 Task: Create a due date automation trigger when advanced on, on the monday of the week a card is due add fields without custom field "Resume" set to a date less than 1 working days from now at 11:00 AM.
Action: Mouse moved to (1261, 102)
Screenshot: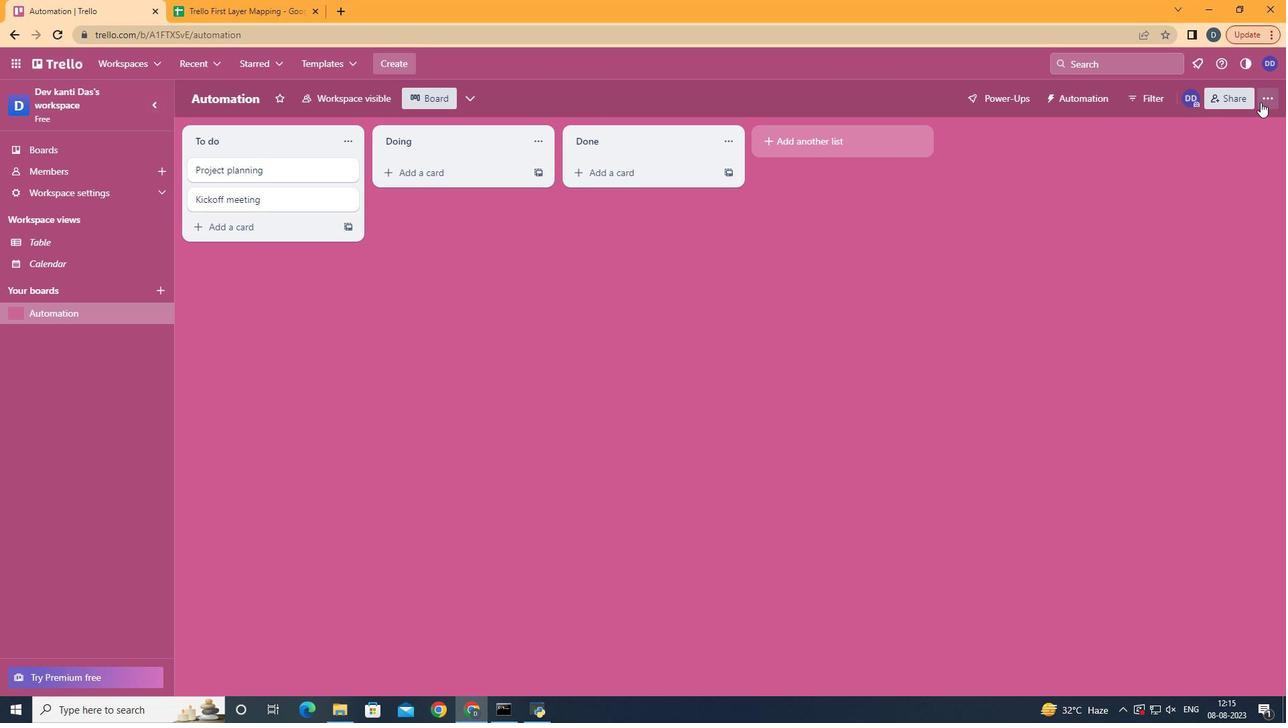 
Action: Mouse pressed left at (1261, 102)
Screenshot: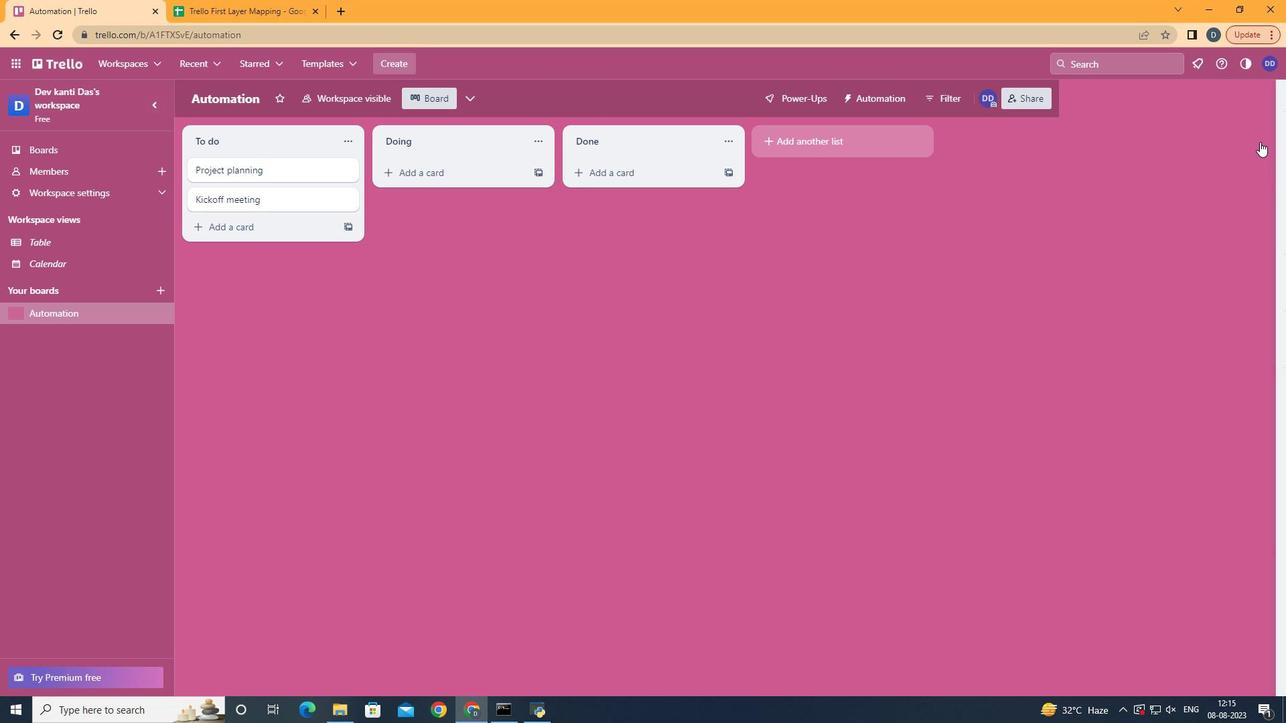
Action: Mouse moved to (1183, 276)
Screenshot: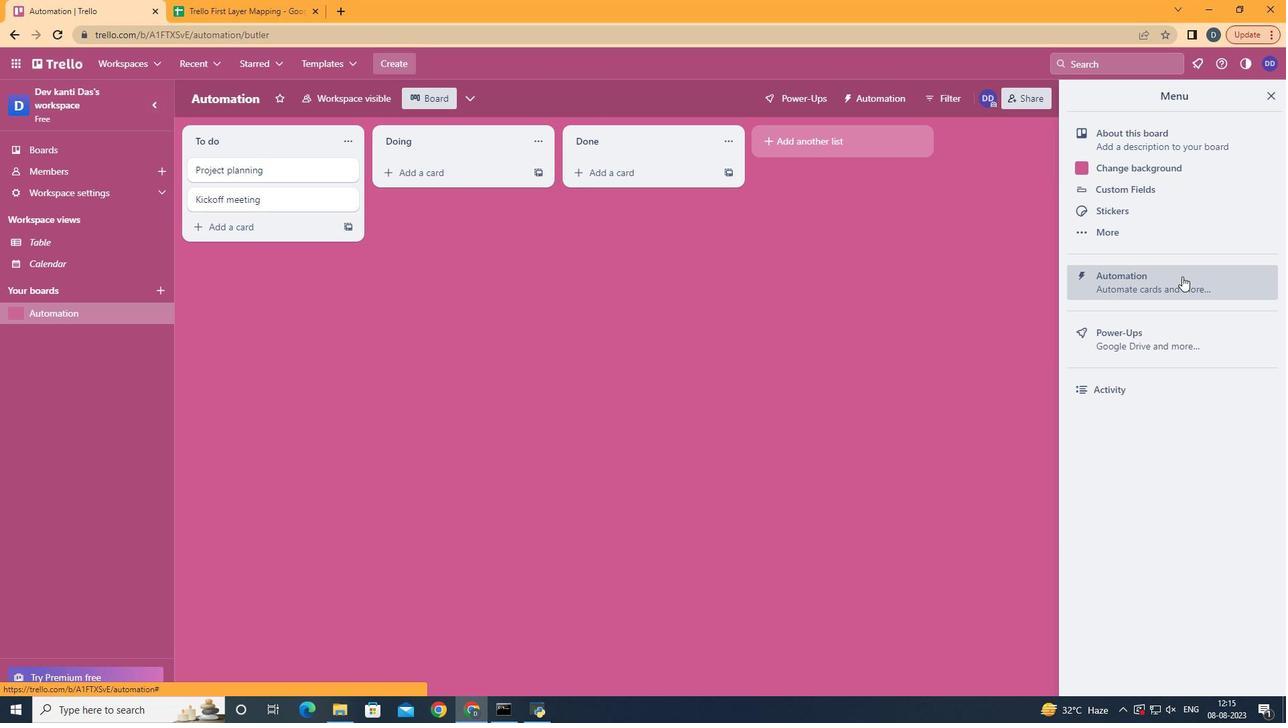 
Action: Mouse pressed left at (1183, 276)
Screenshot: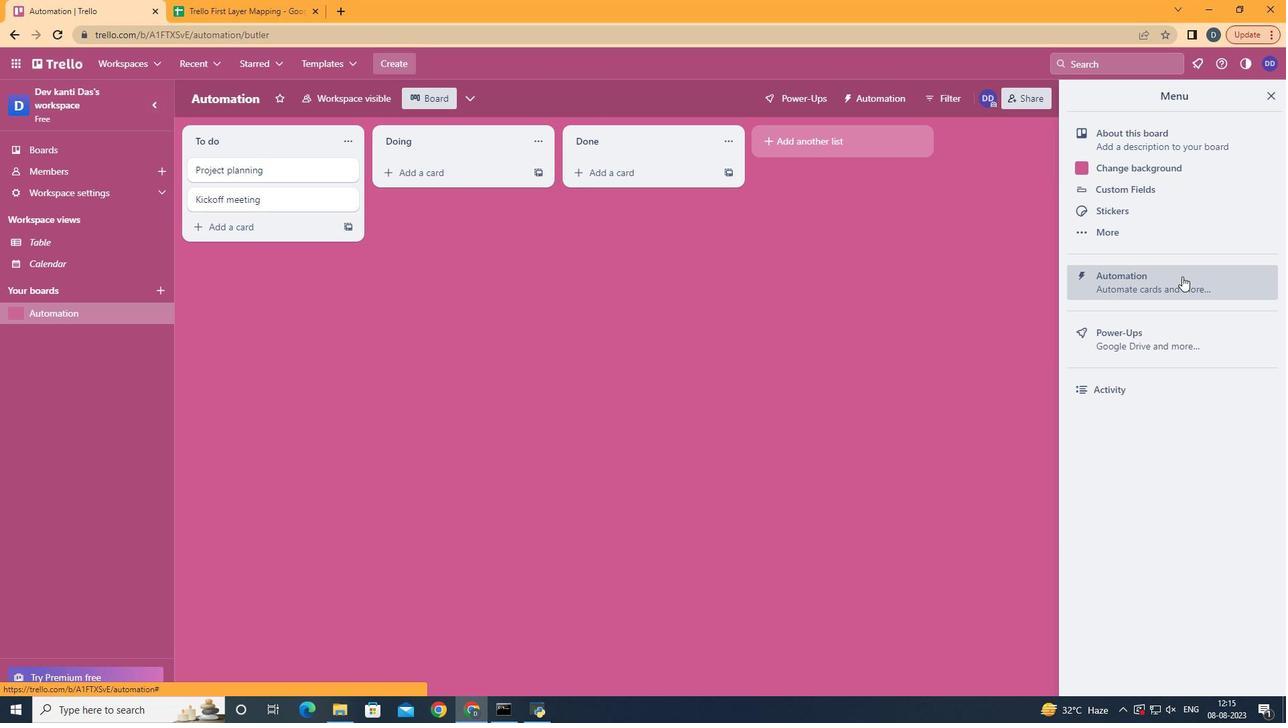 
Action: Mouse moved to (231, 272)
Screenshot: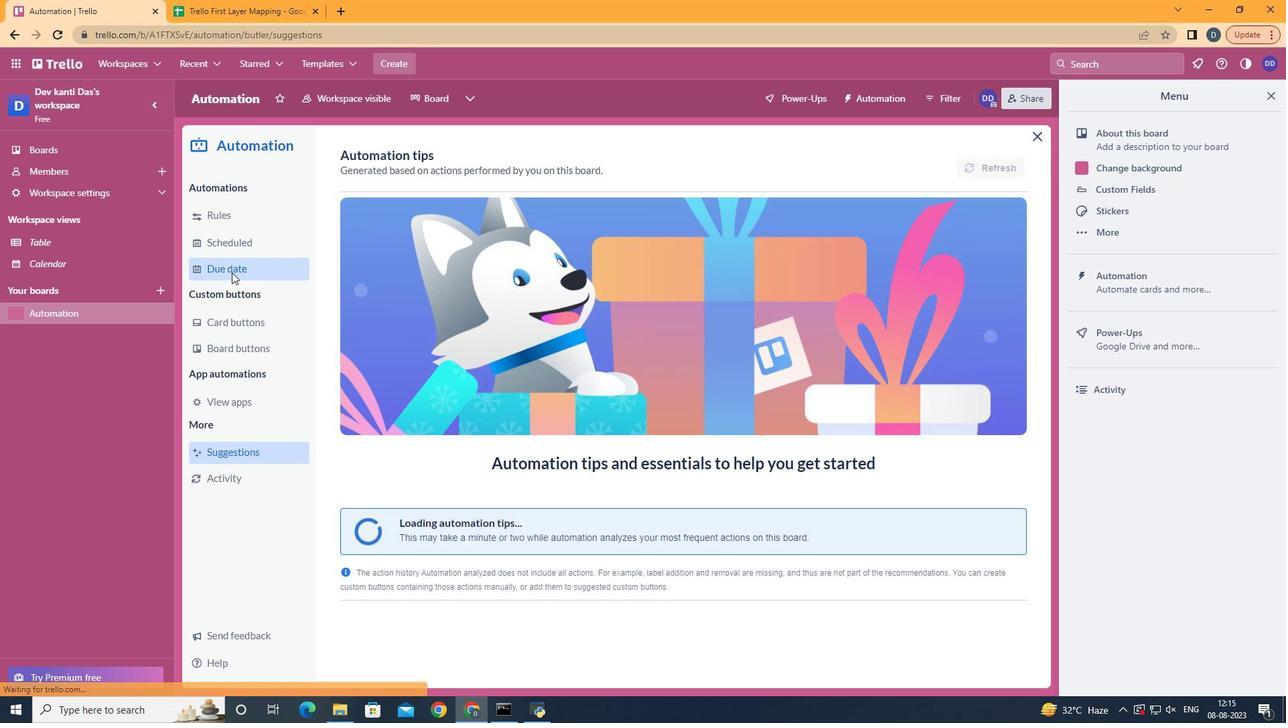 
Action: Mouse pressed left at (231, 272)
Screenshot: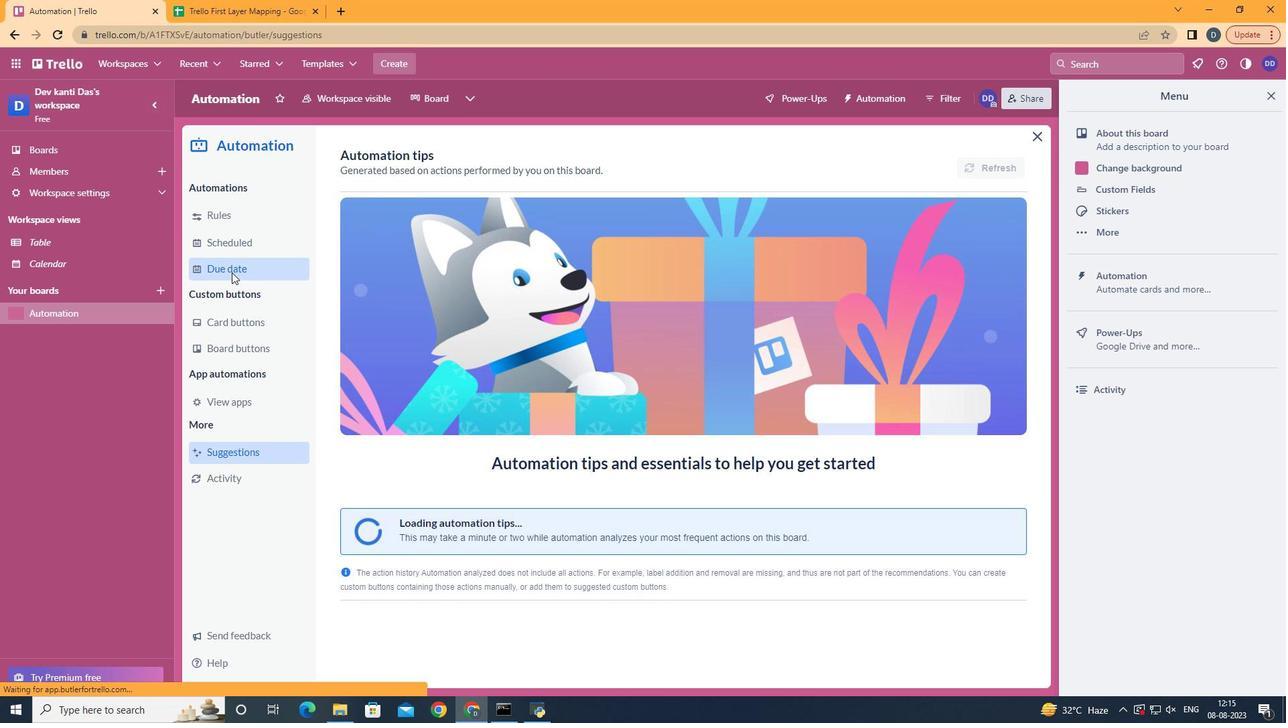 
Action: Mouse moved to (941, 164)
Screenshot: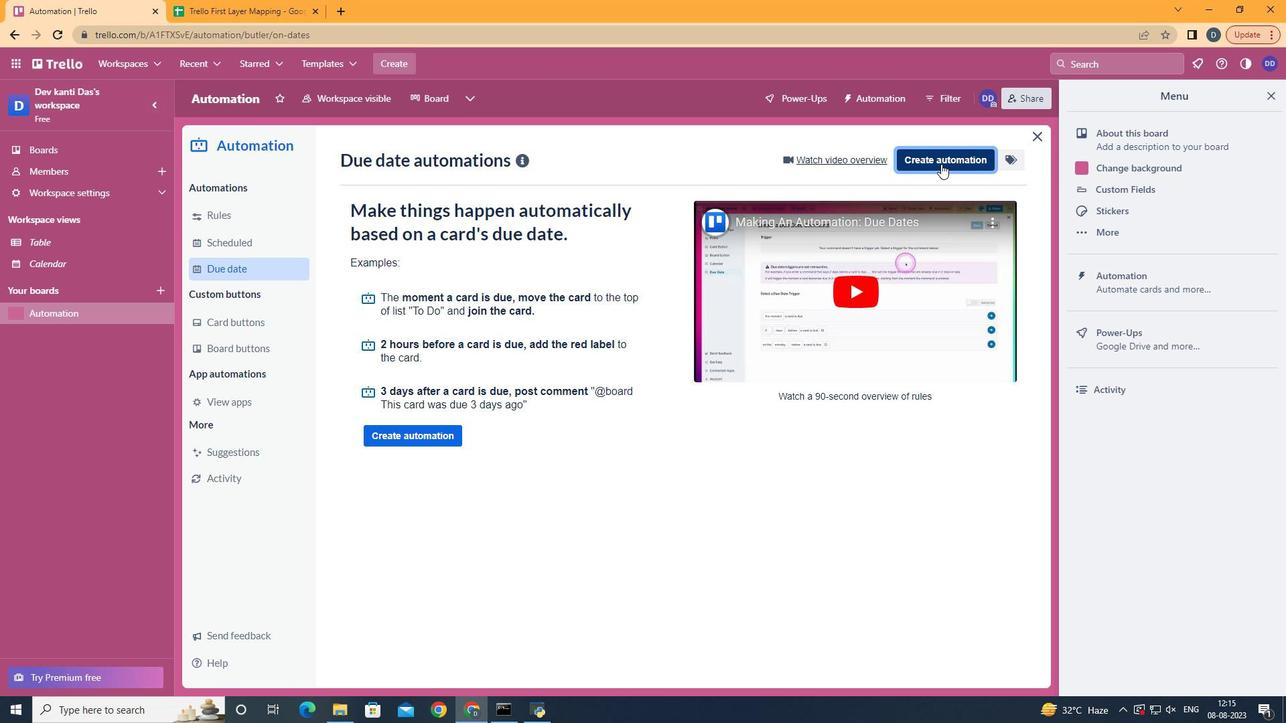 
Action: Mouse pressed left at (941, 164)
Screenshot: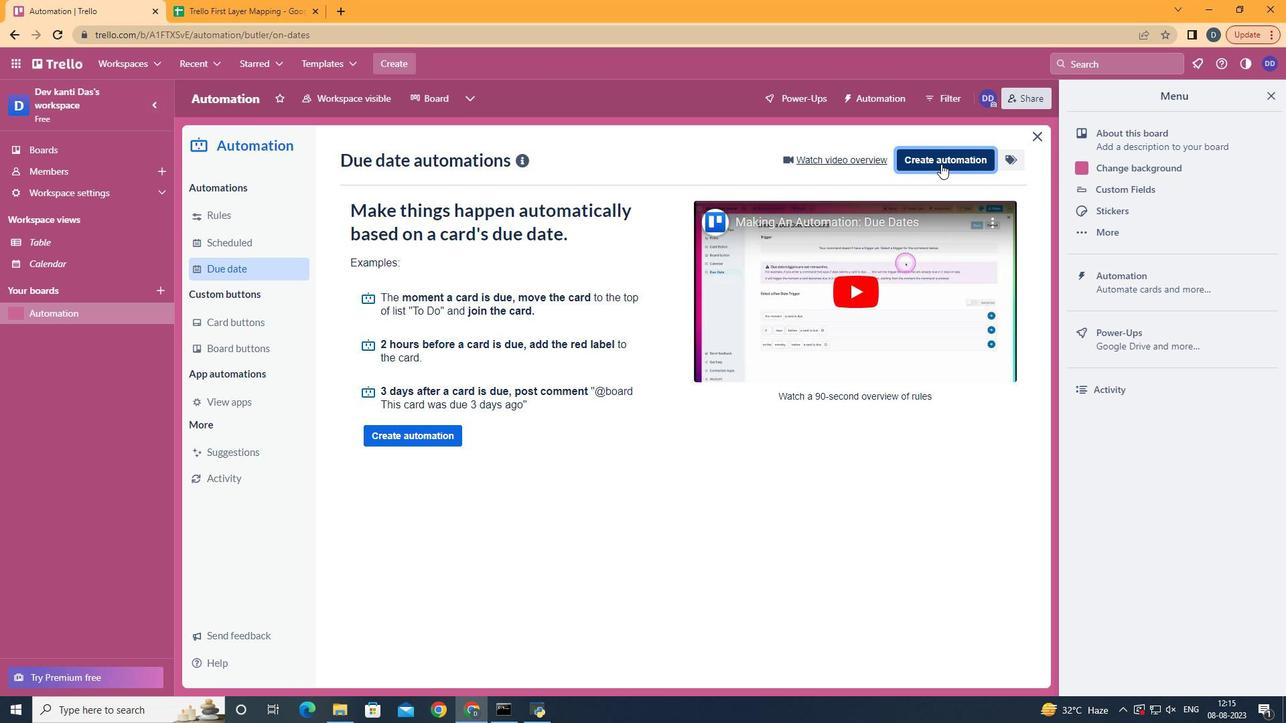 
Action: Mouse moved to (683, 284)
Screenshot: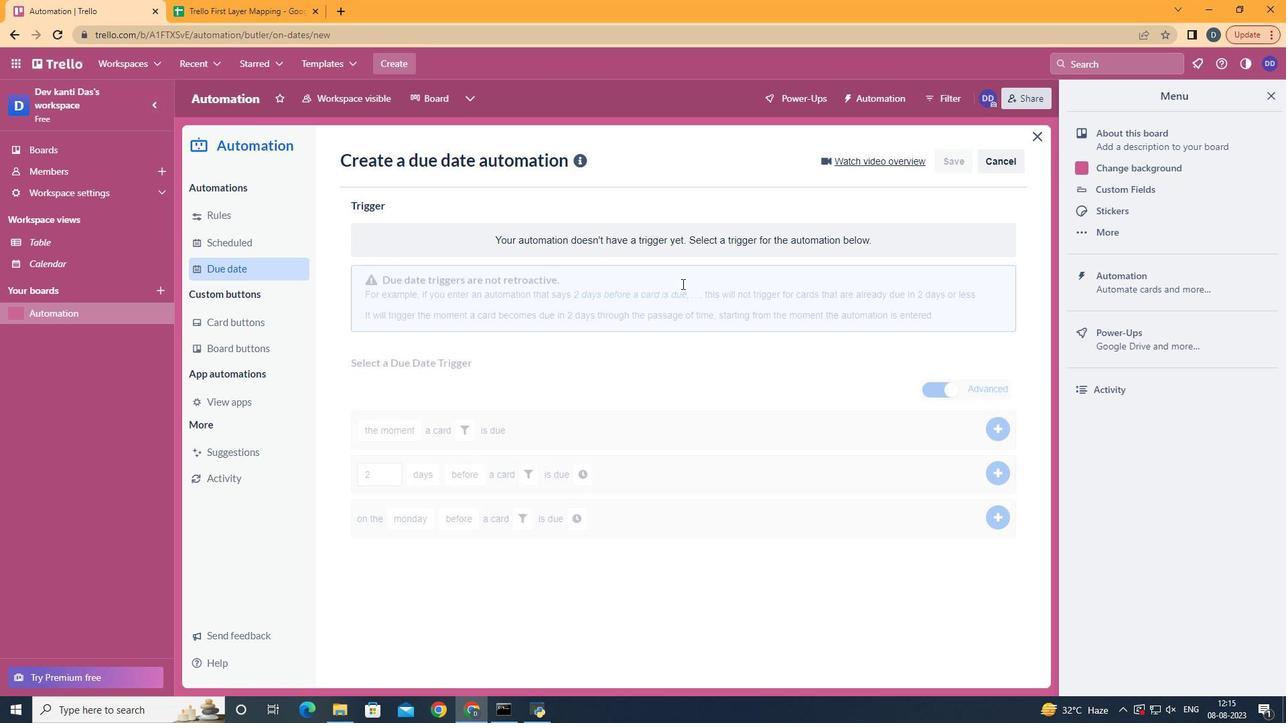 
Action: Mouse pressed left at (683, 284)
Screenshot: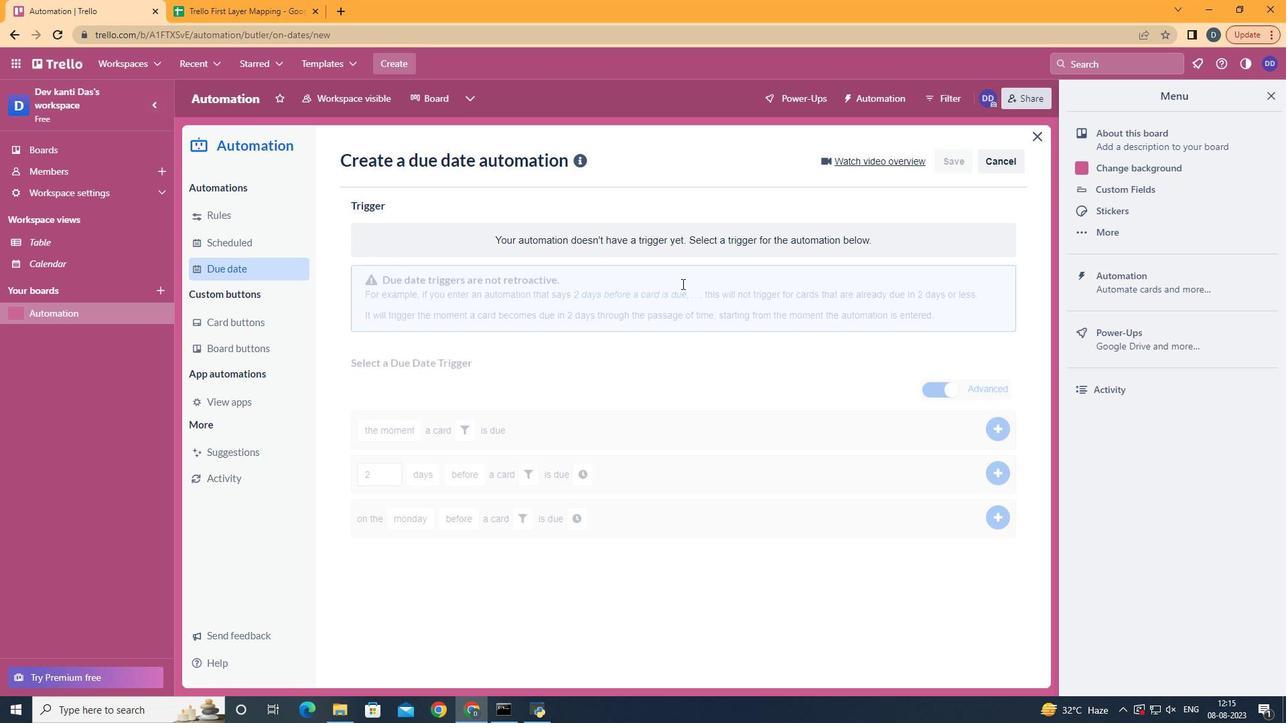 
Action: Mouse moved to (434, 357)
Screenshot: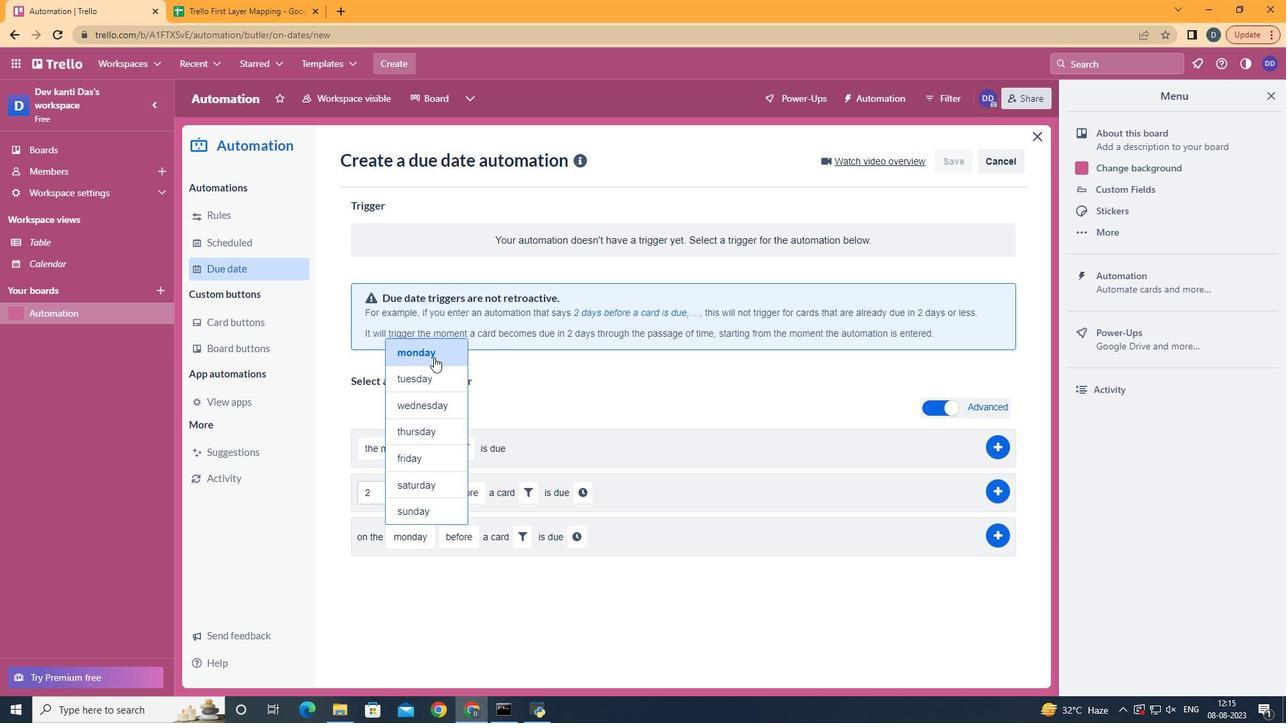 
Action: Mouse pressed left at (434, 357)
Screenshot: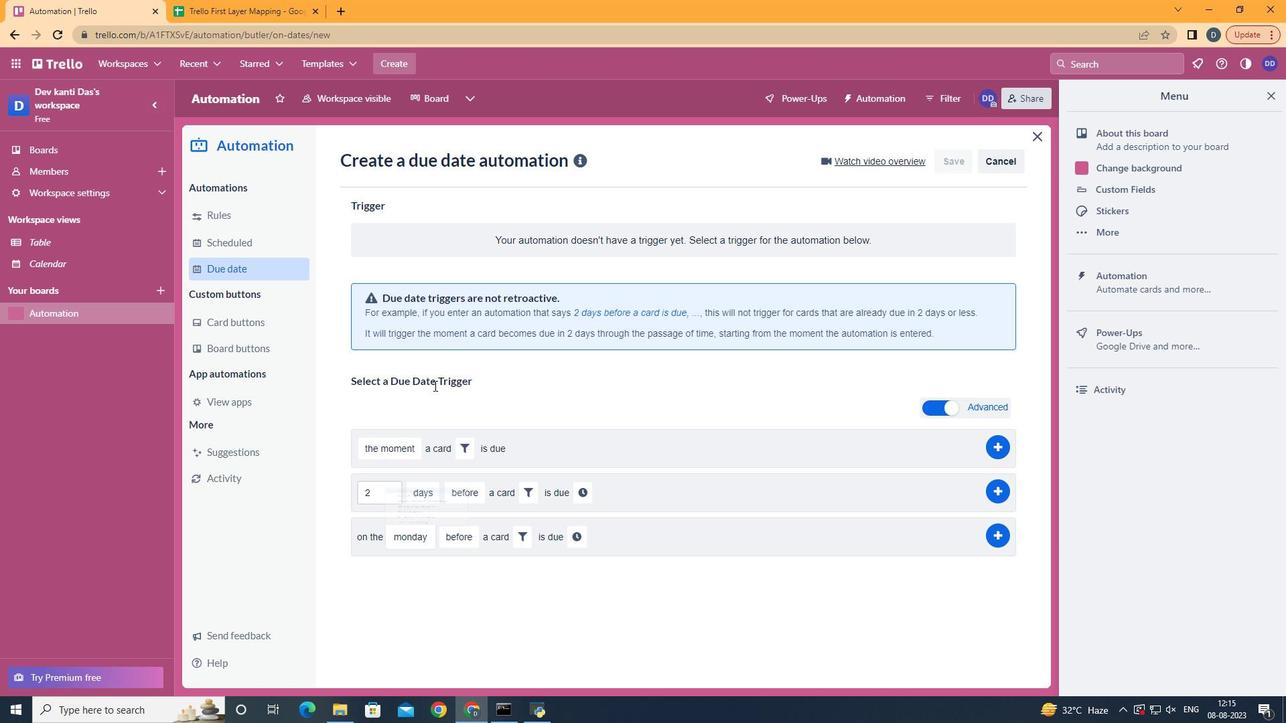 
Action: Mouse moved to (476, 618)
Screenshot: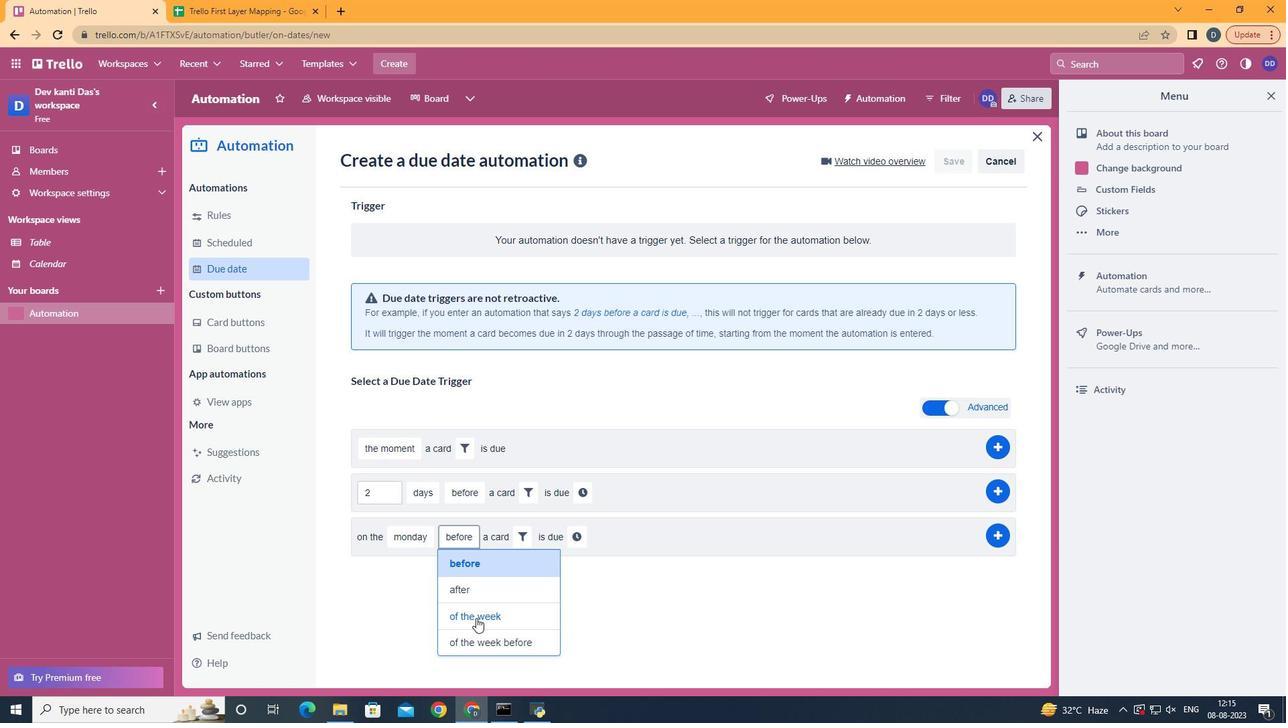 
Action: Mouse pressed left at (476, 618)
Screenshot: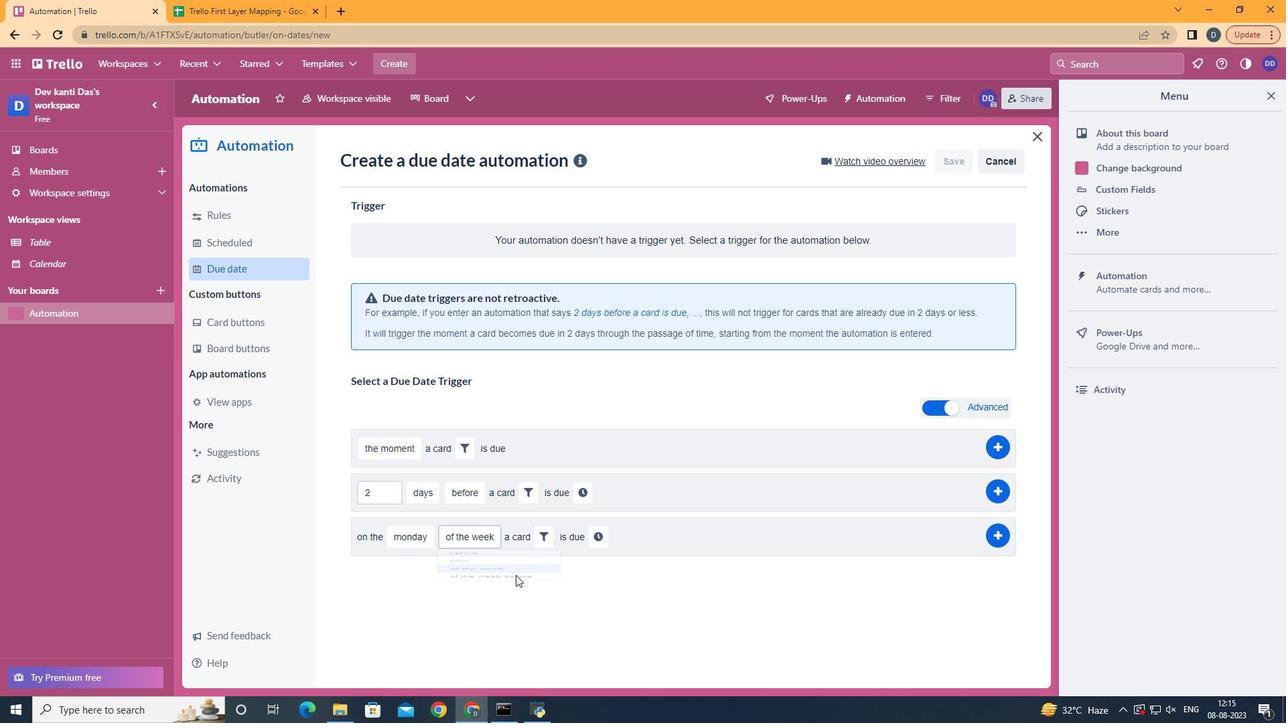 
Action: Mouse moved to (543, 544)
Screenshot: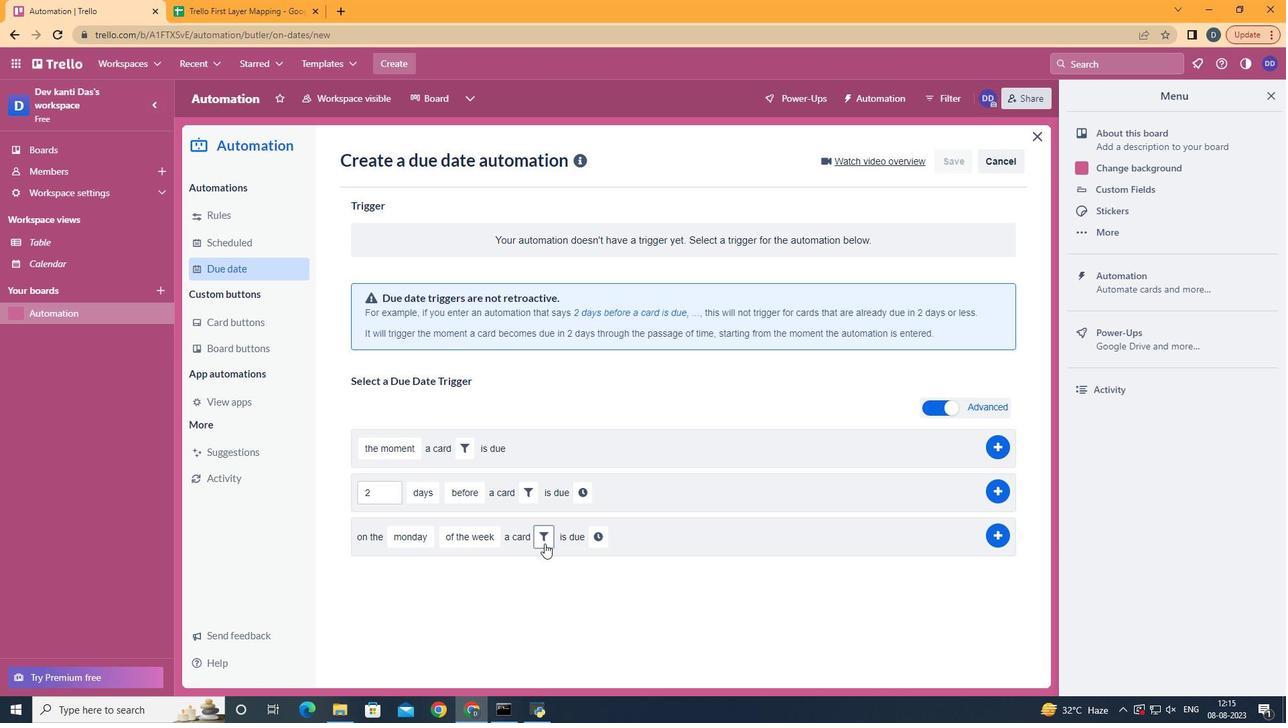 
Action: Mouse pressed left at (543, 544)
Screenshot: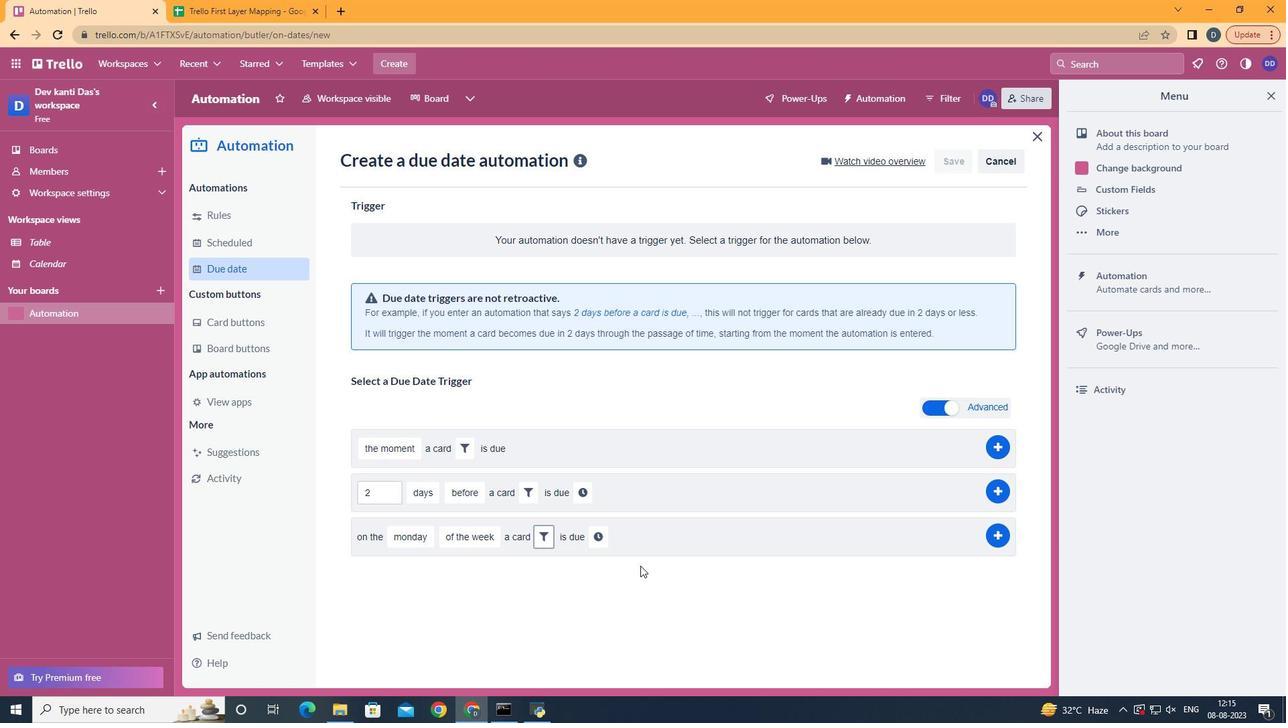 
Action: Mouse moved to (772, 566)
Screenshot: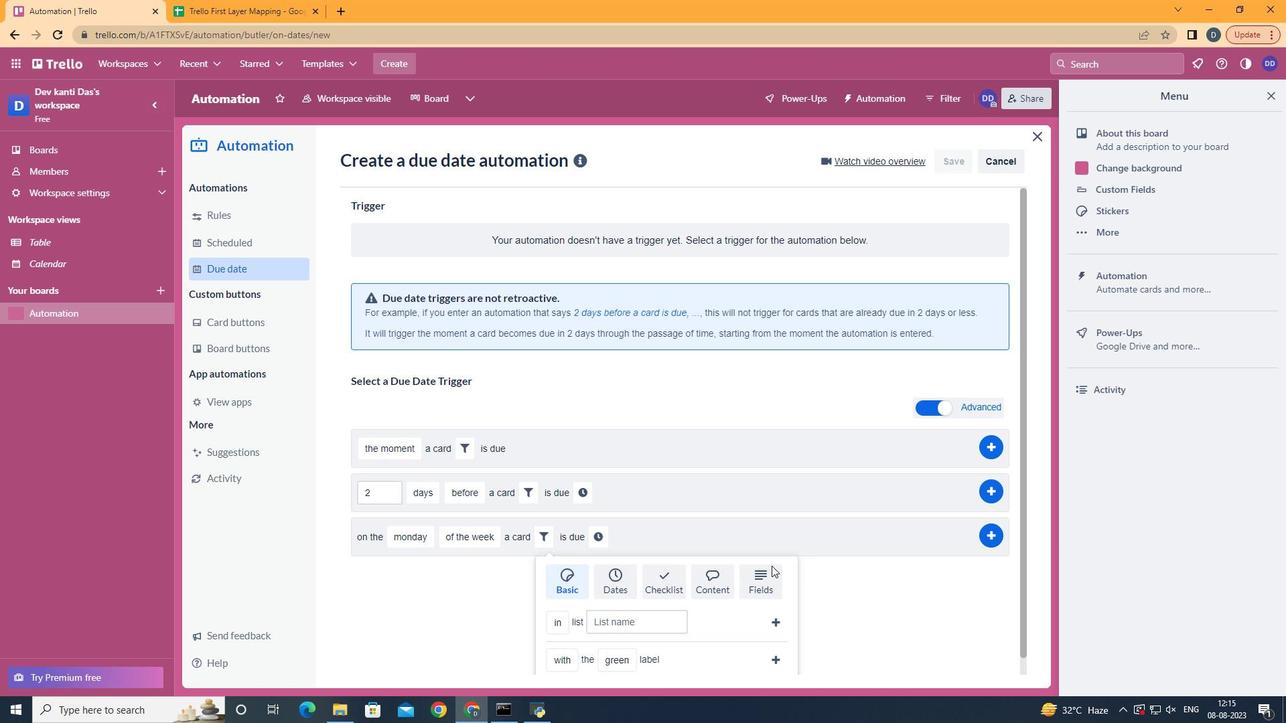 
Action: Mouse pressed left at (772, 566)
Screenshot: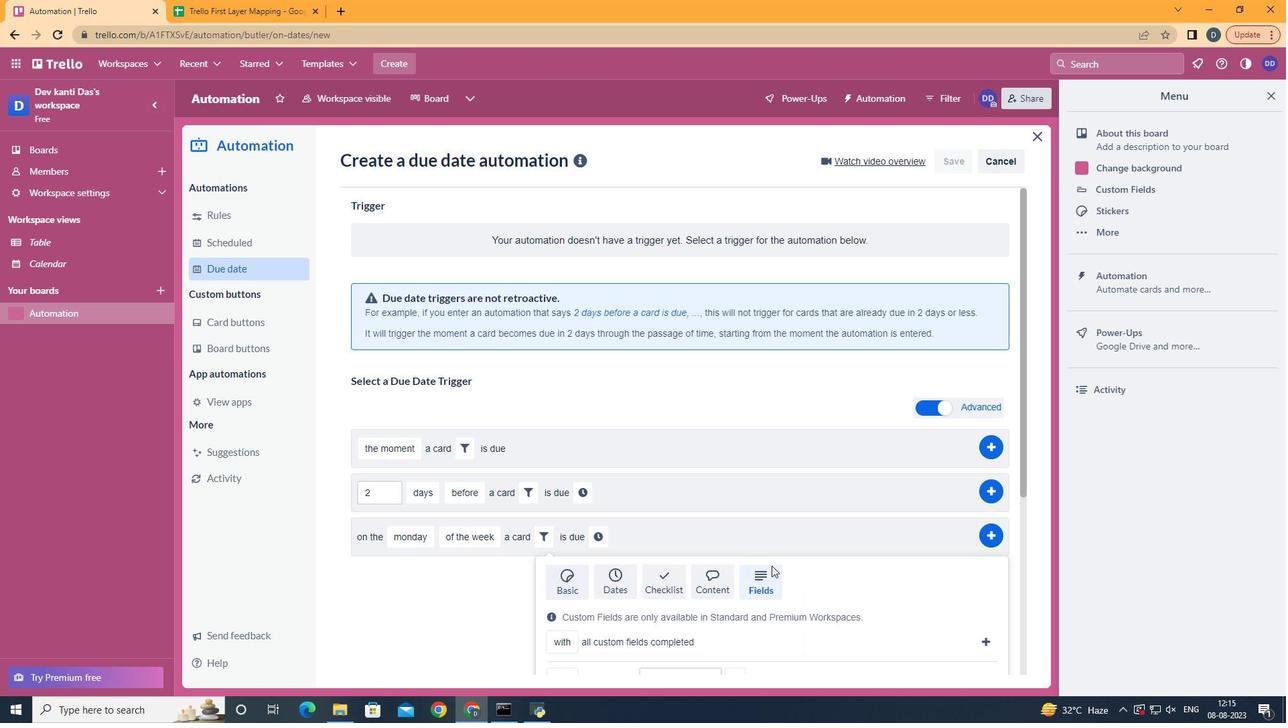 
Action: Mouse scrolled (772, 565) with delta (0, 0)
Screenshot: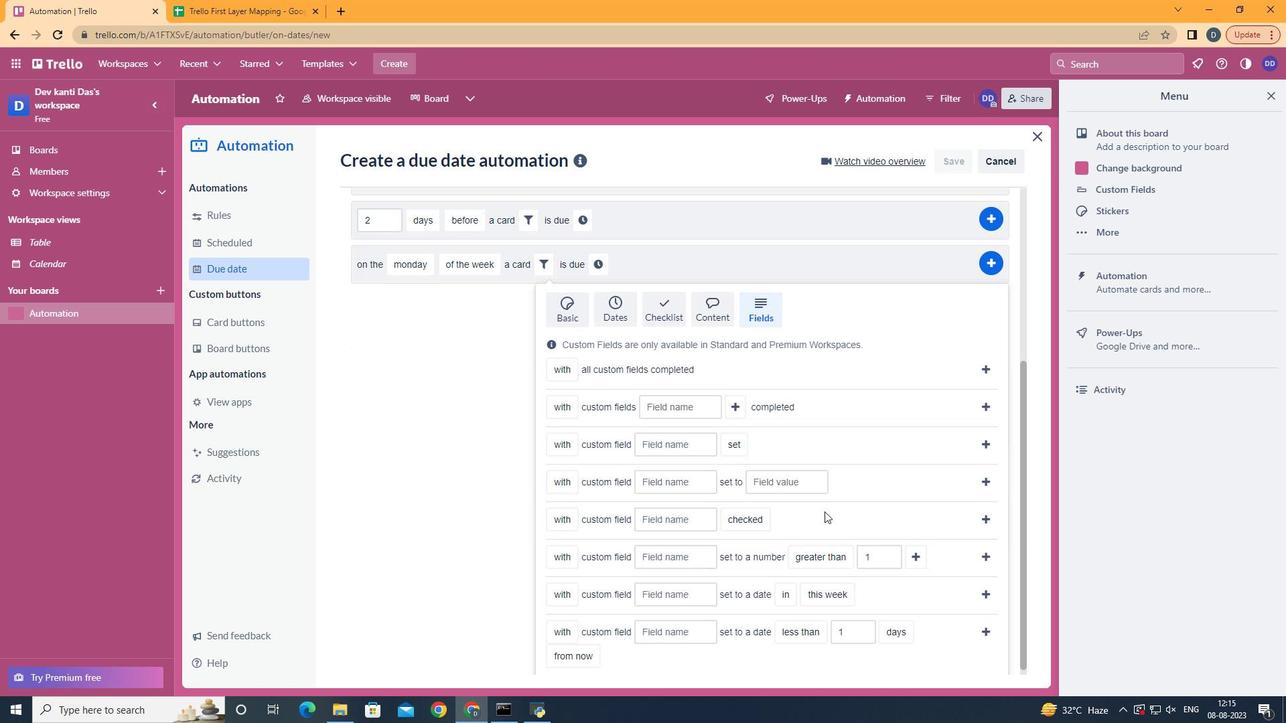 
Action: Mouse scrolled (772, 565) with delta (0, 0)
Screenshot: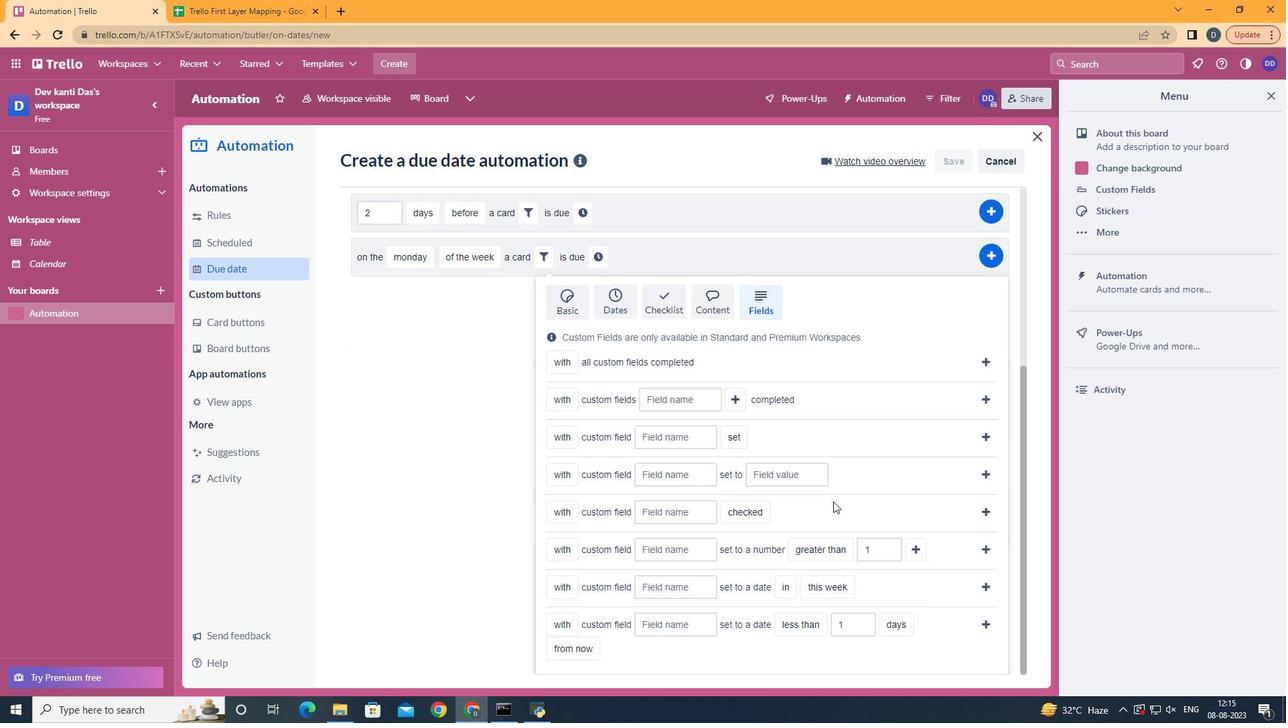 
Action: Mouse scrolled (772, 565) with delta (0, 0)
Screenshot: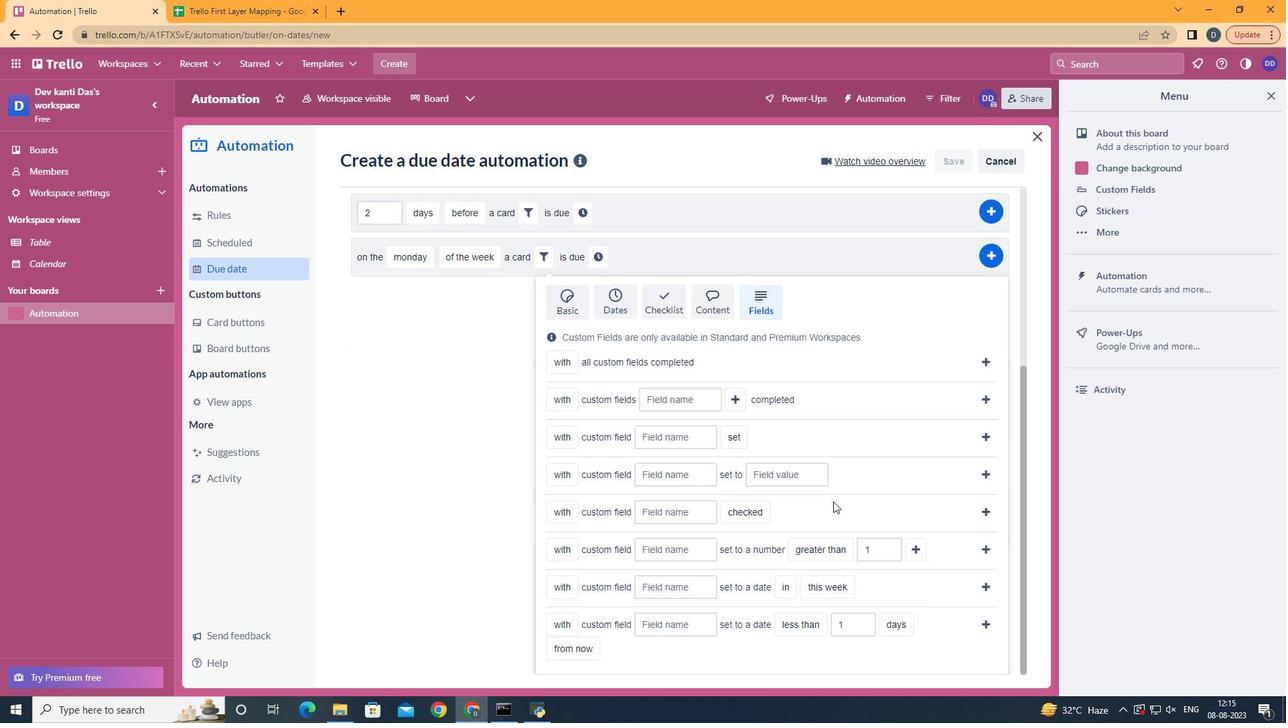 
Action: Mouse scrolled (772, 565) with delta (0, 0)
Screenshot: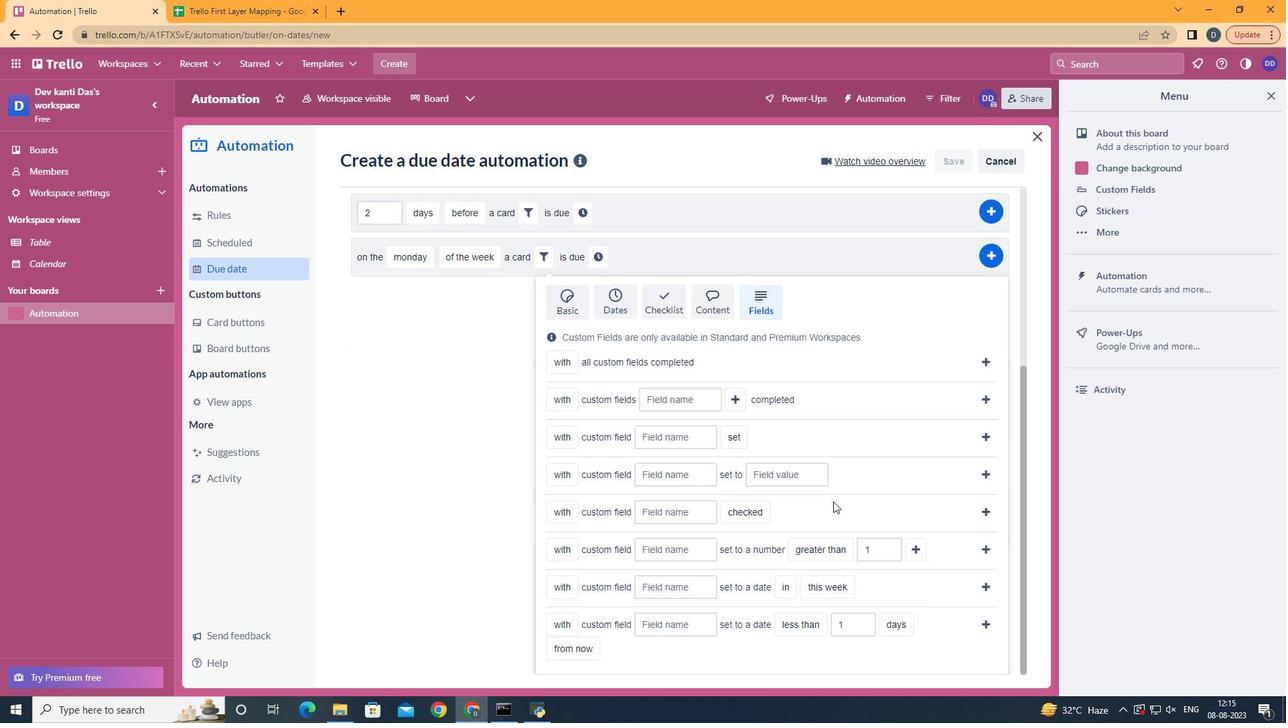 
Action: Mouse scrolled (772, 565) with delta (0, 0)
Screenshot: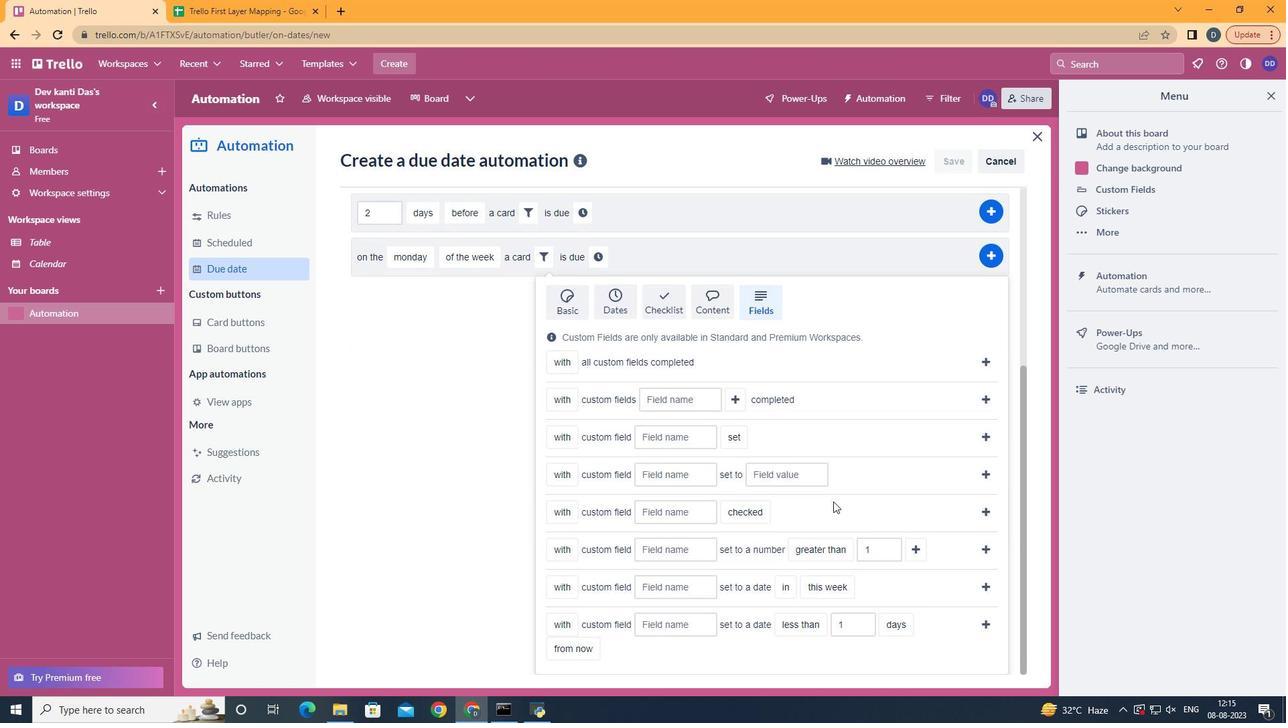 
Action: Mouse moved to (579, 609)
Screenshot: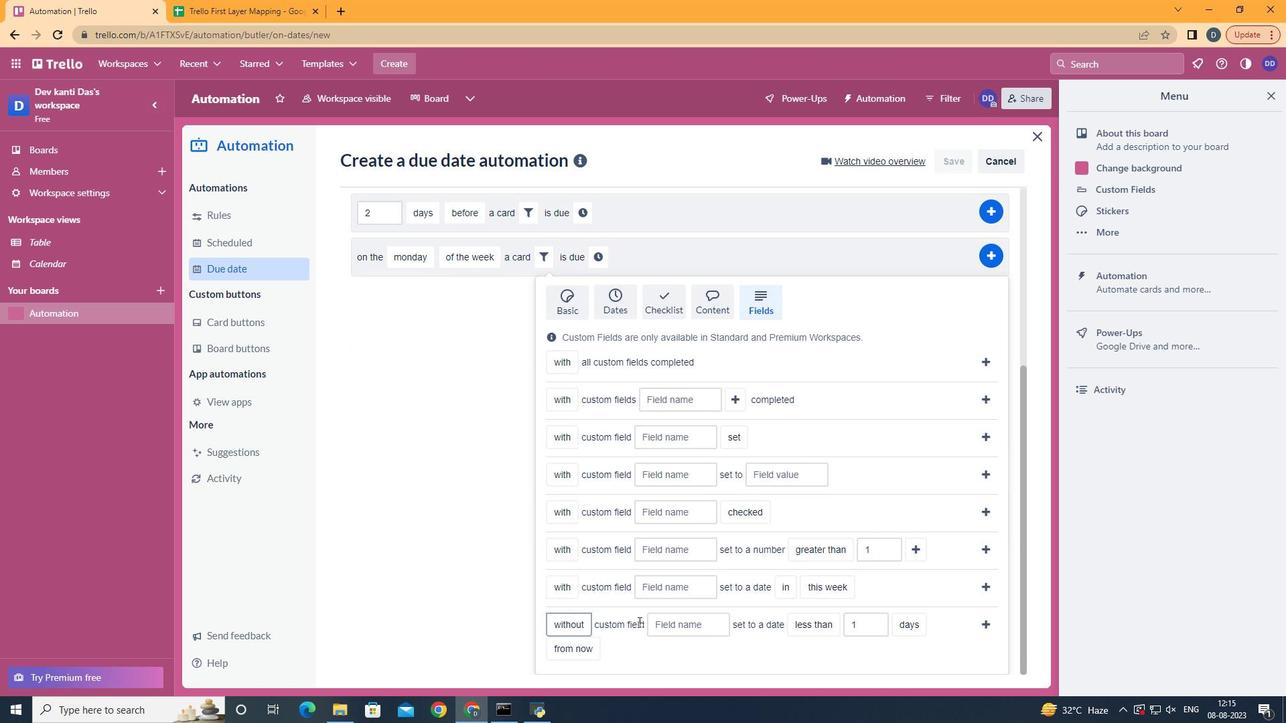 
Action: Mouse pressed left at (579, 609)
Screenshot: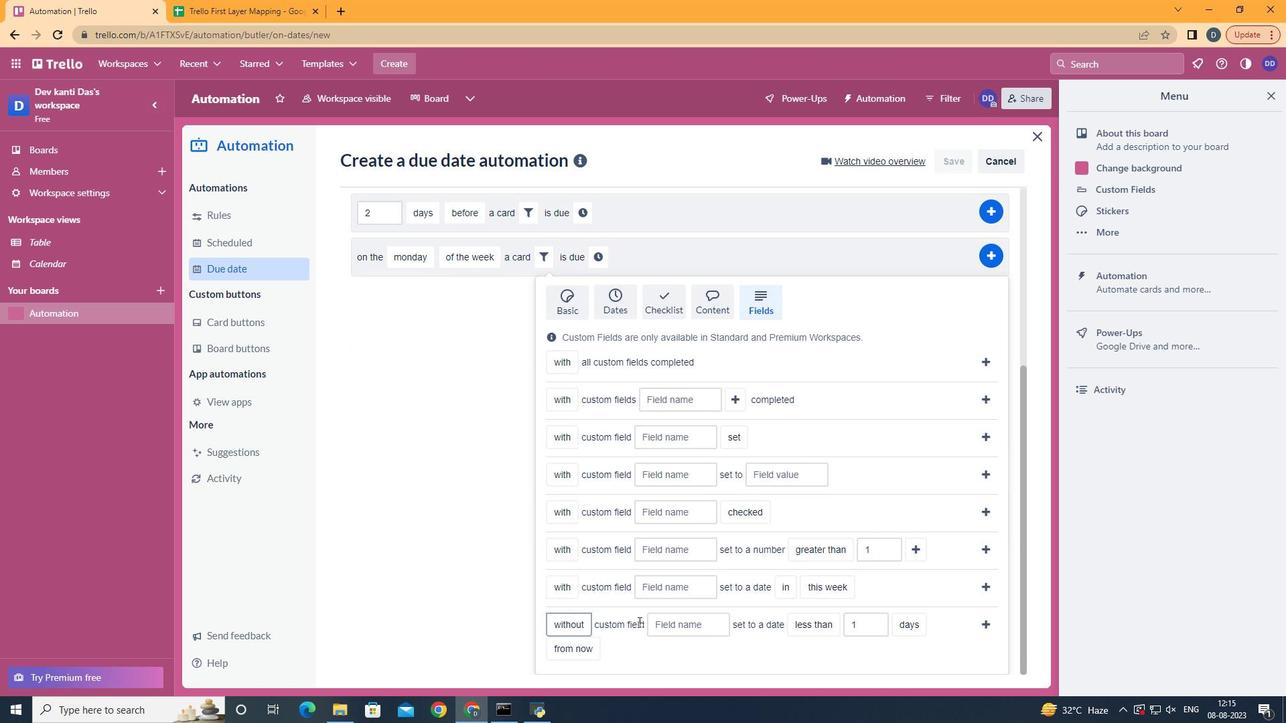 
Action: Mouse moved to (659, 625)
Screenshot: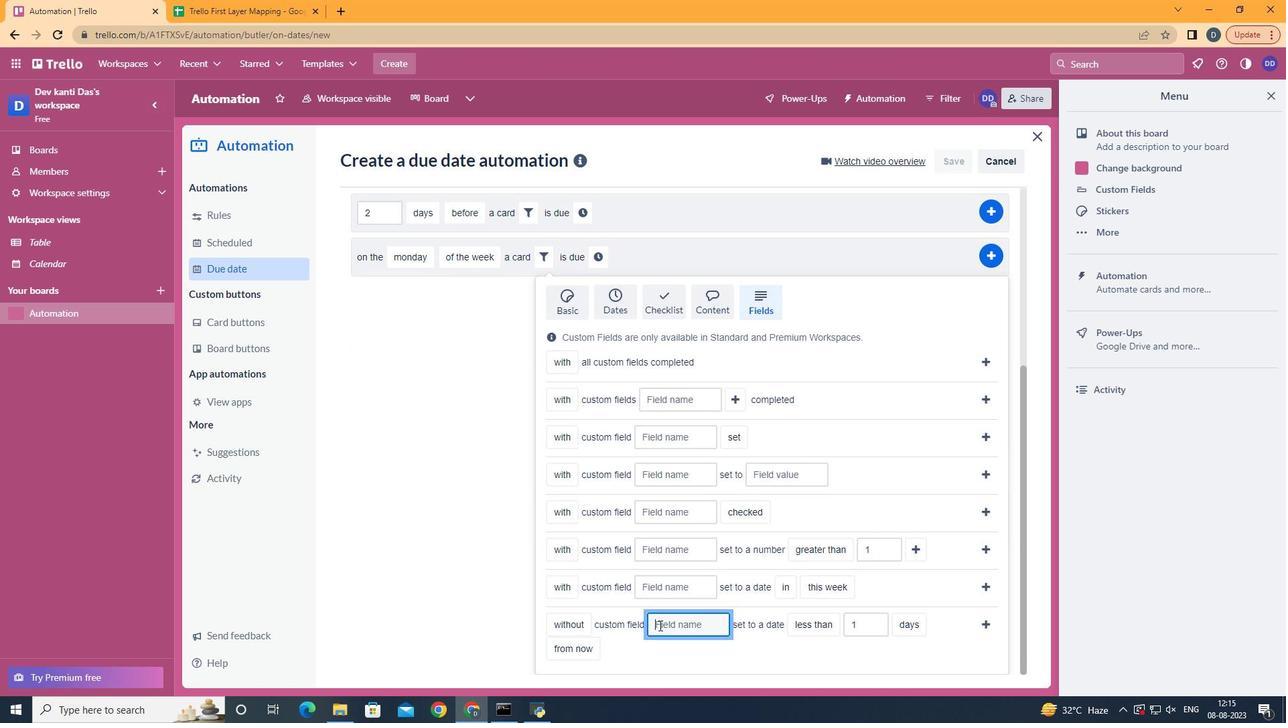 
Action: Mouse pressed left at (659, 625)
Screenshot: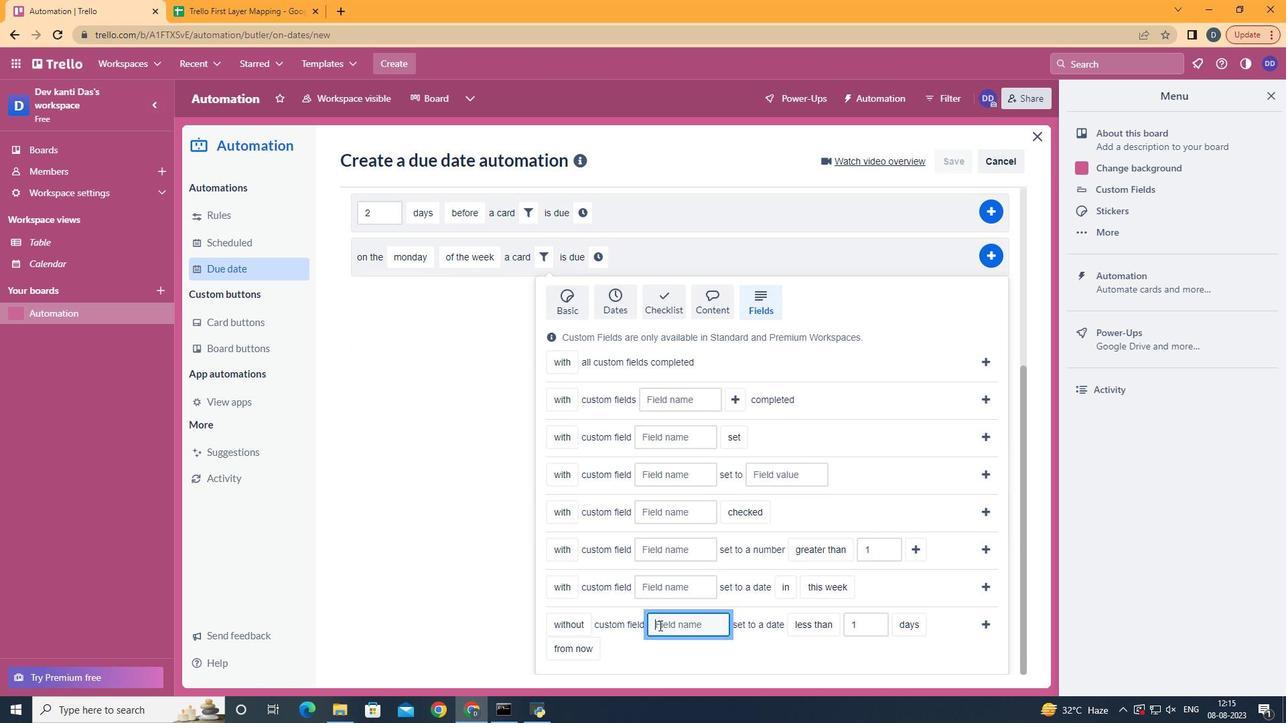 
Action: Key pressed <Key.shift>Resume
Screenshot: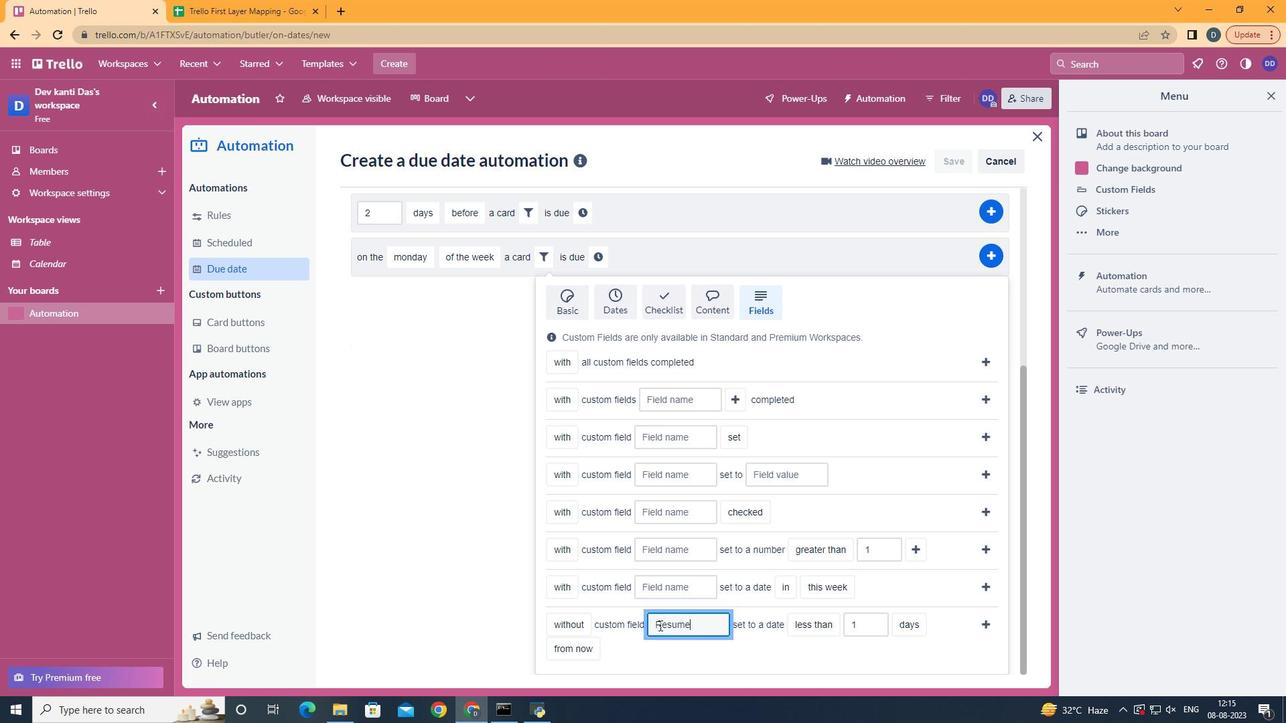 
Action: Mouse moved to (824, 532)
Screenshot: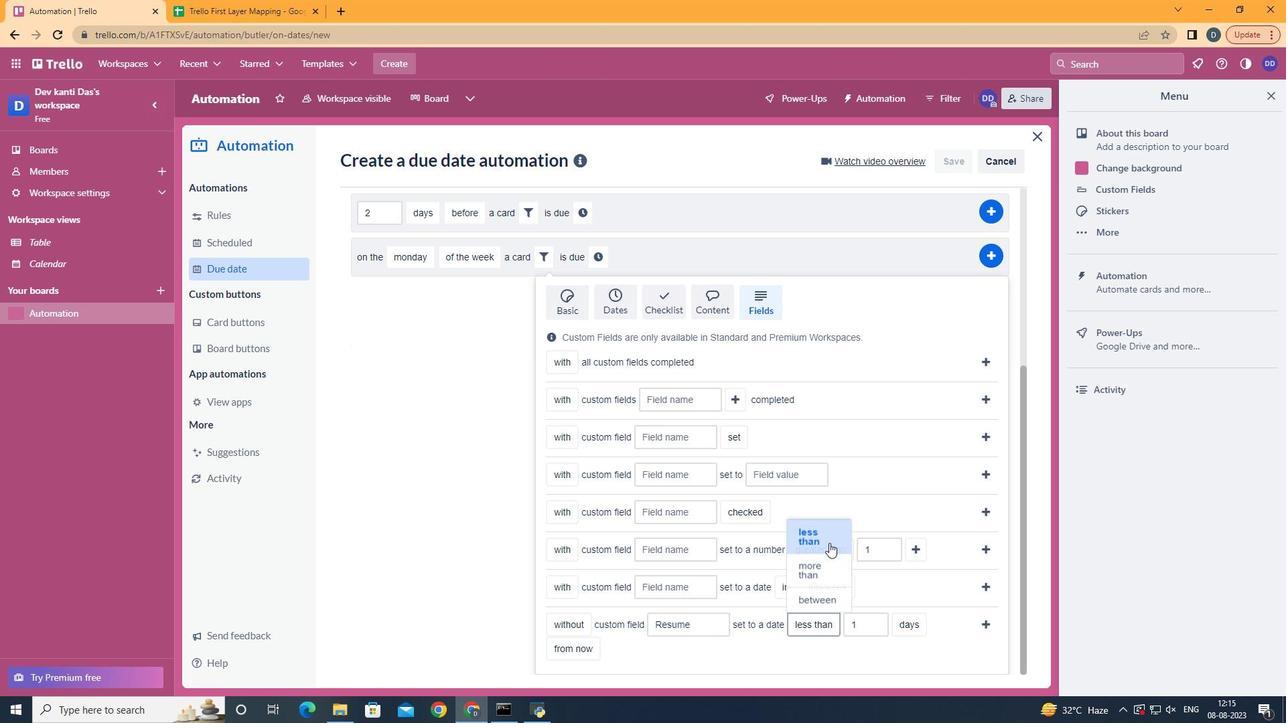 
Action: Mouse pressed left at (824, 532)
Screenshot: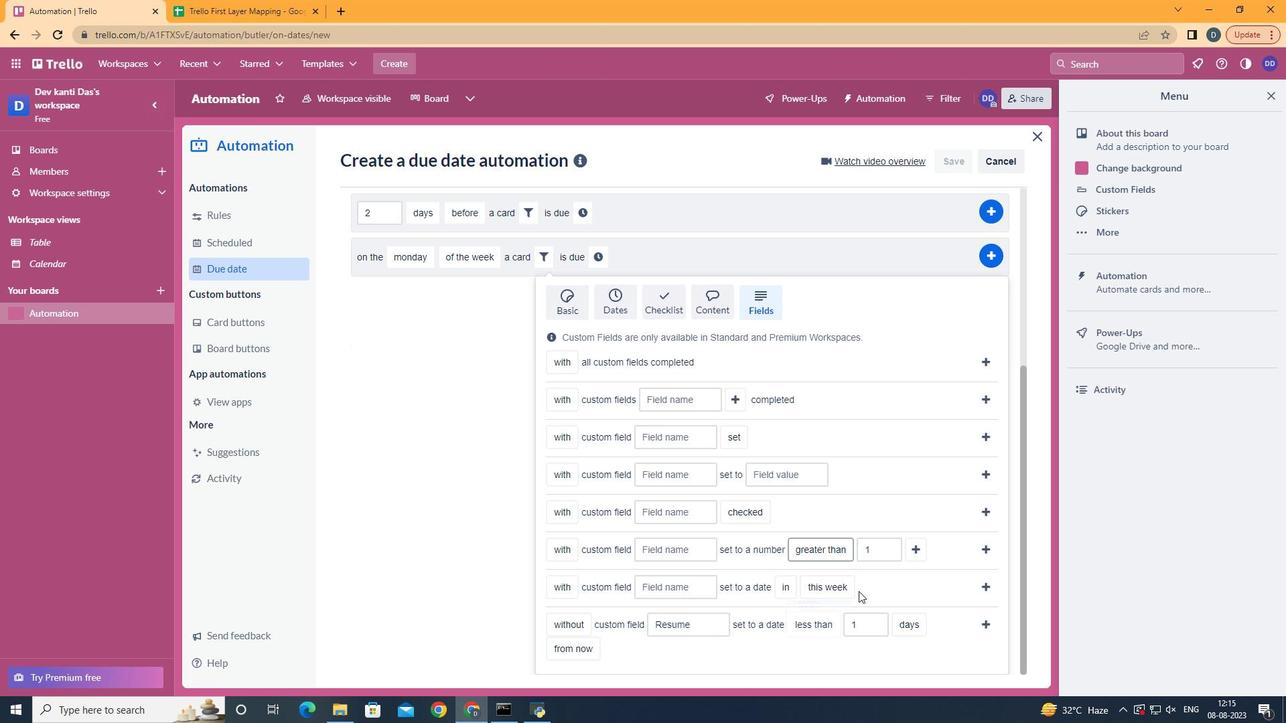 
Action: Mouse moved to (924, 601)
Screenshot: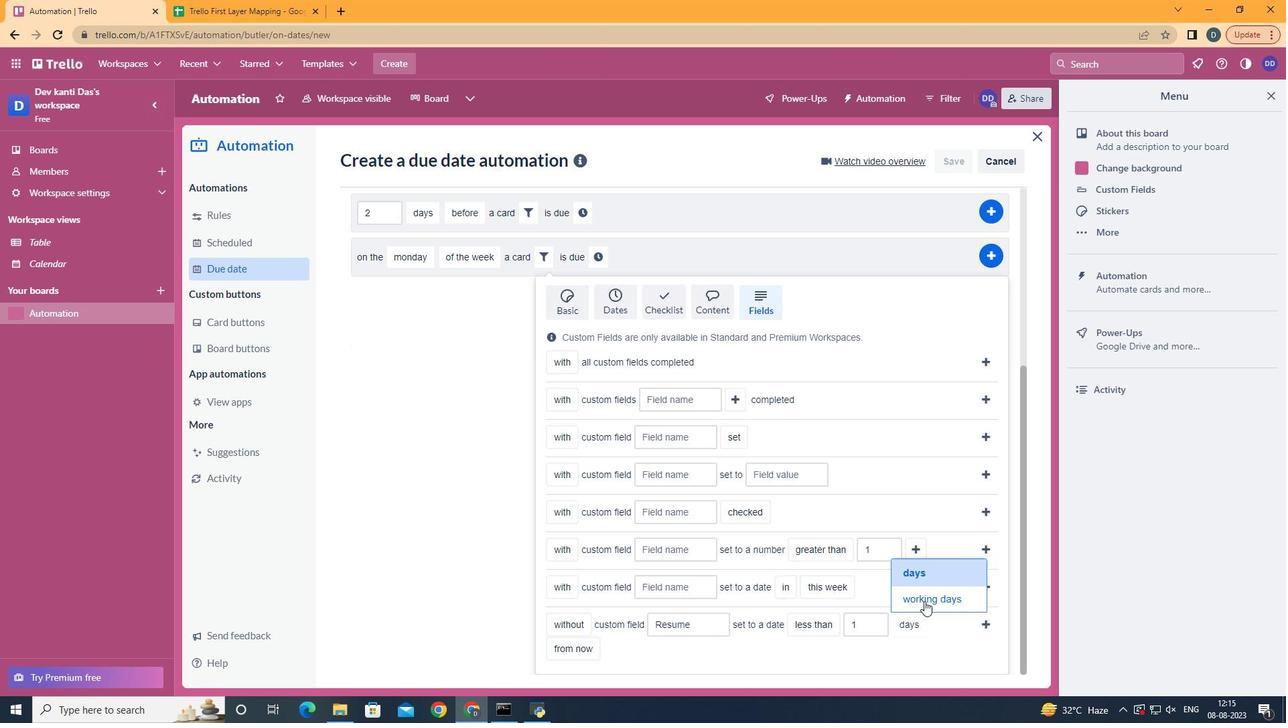 
Action: Mouse pressed left at (924, 601)
Screenshot: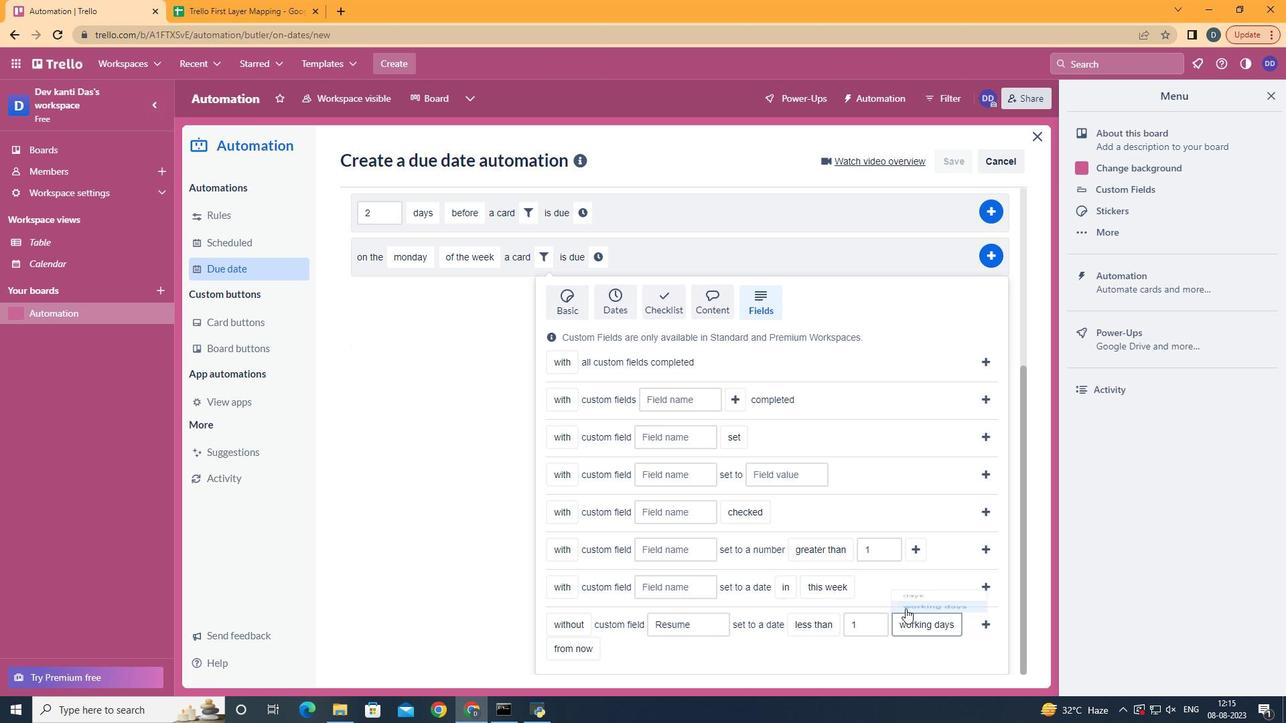 
Action: Mouse moved to (601, 593)
Screenshot: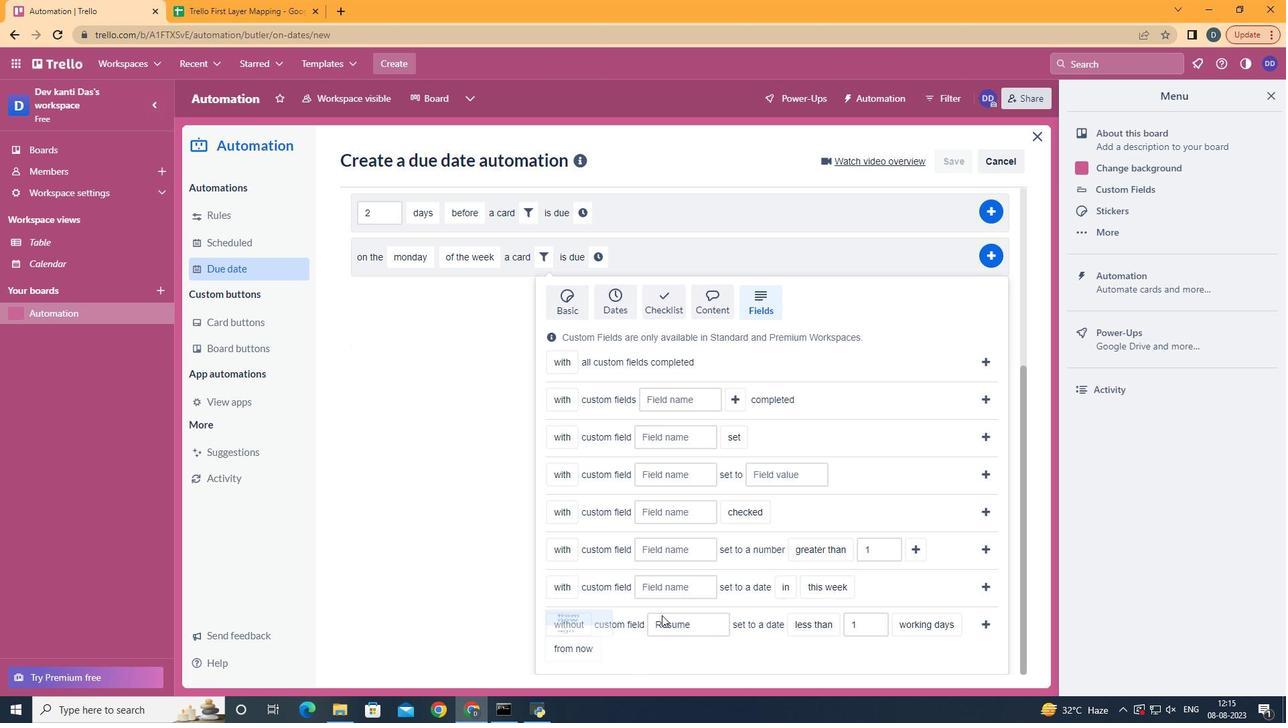
Action: Mouse pressed left at (601, 593)
Screenshot: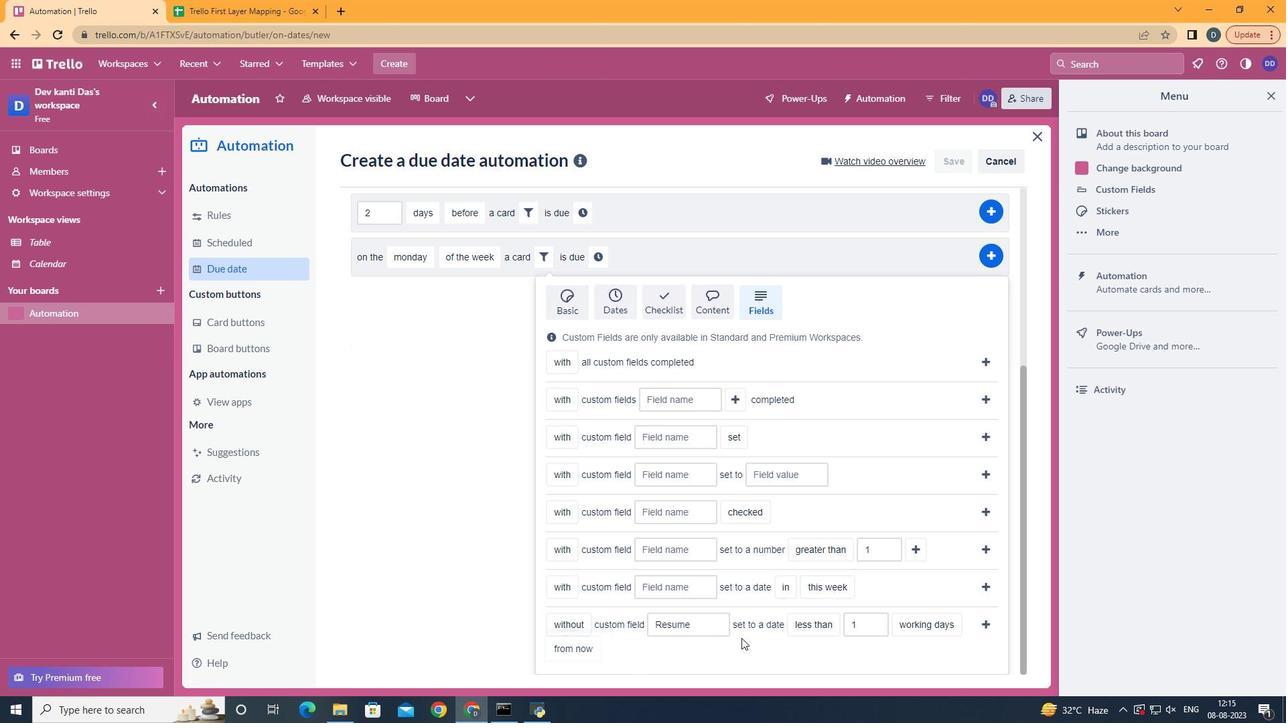 
Action: Mouse moved to (986, 623)
Screenshot: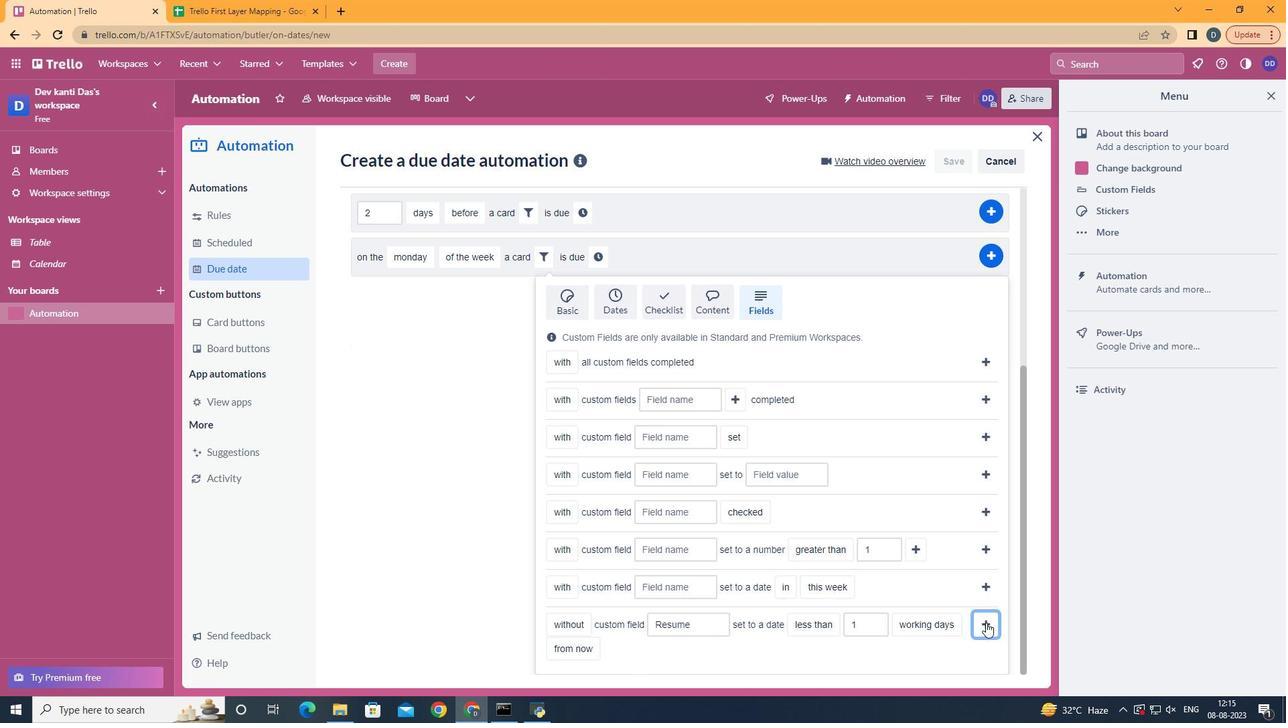
Action: Mouse pressed left at (986, 623)
Screenshot: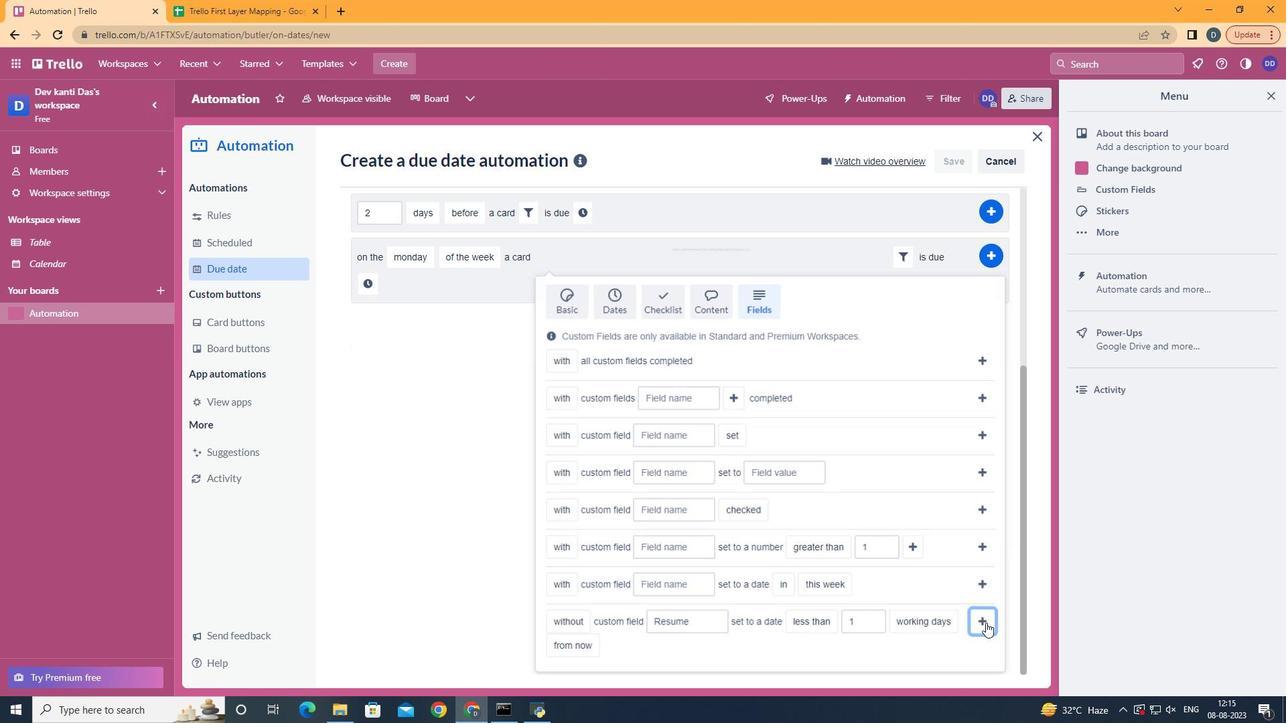
Action: Mouse moved to (961, 532)
Screenshot: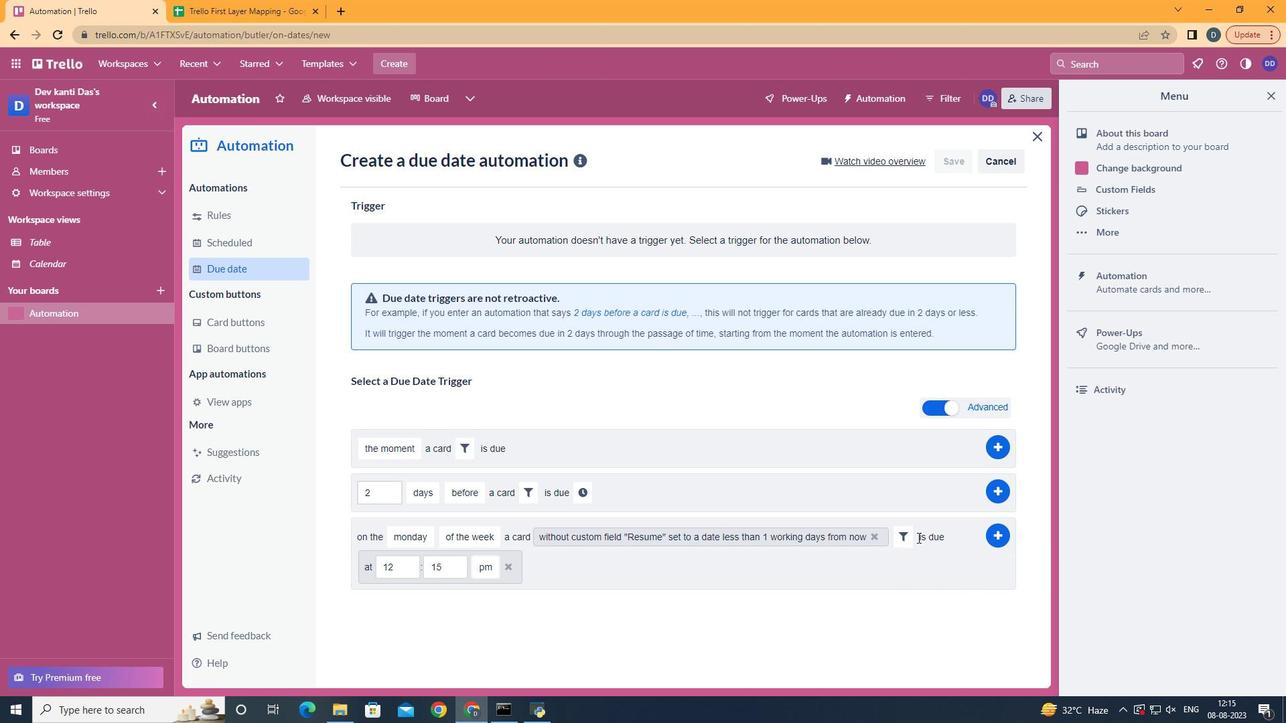 
Action: Mouse pressed left at (961, 532)
Screenshot: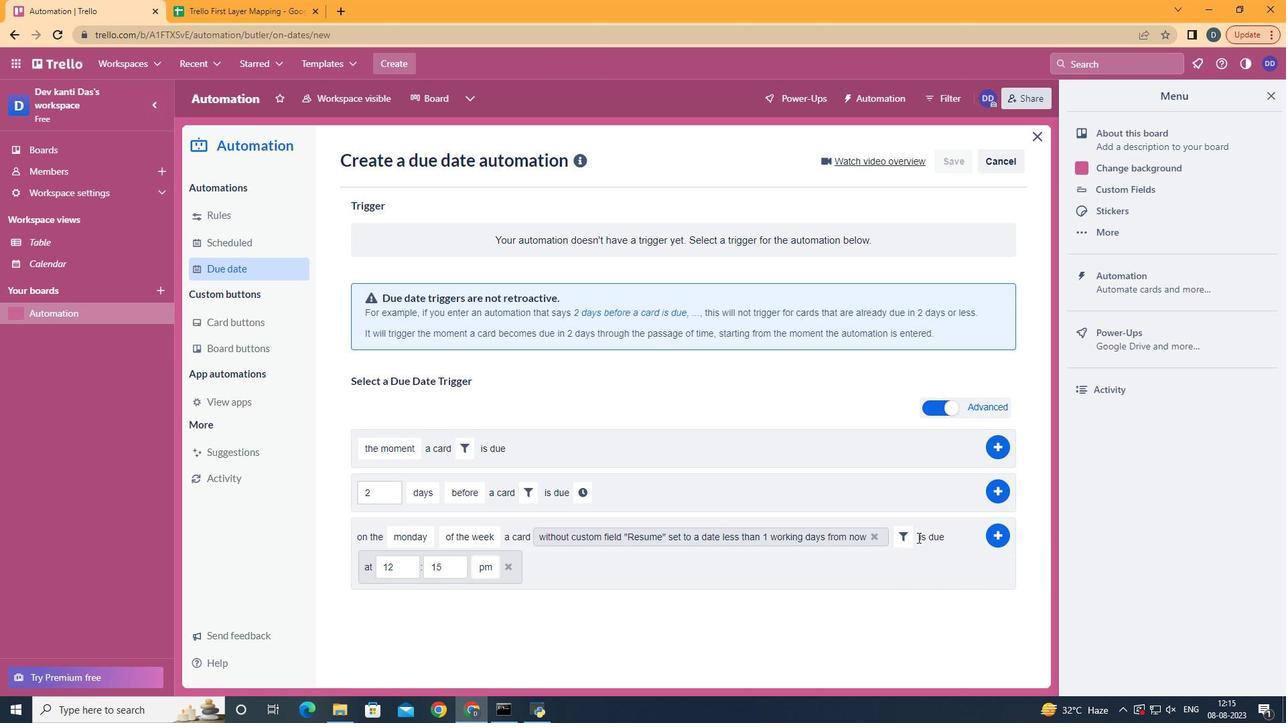 
Action: Mouse moved to (405, 566)
Screenshot: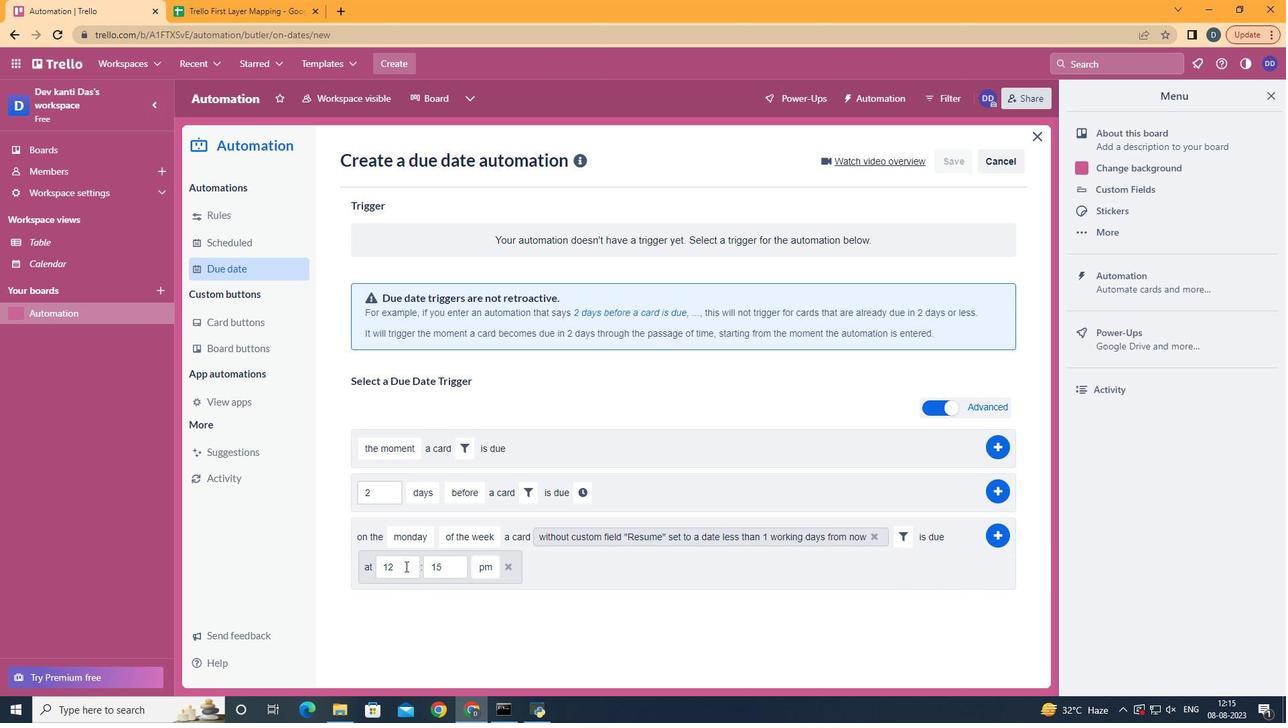 
Action: Mouse pressed left at (405, 566)
Screenshot: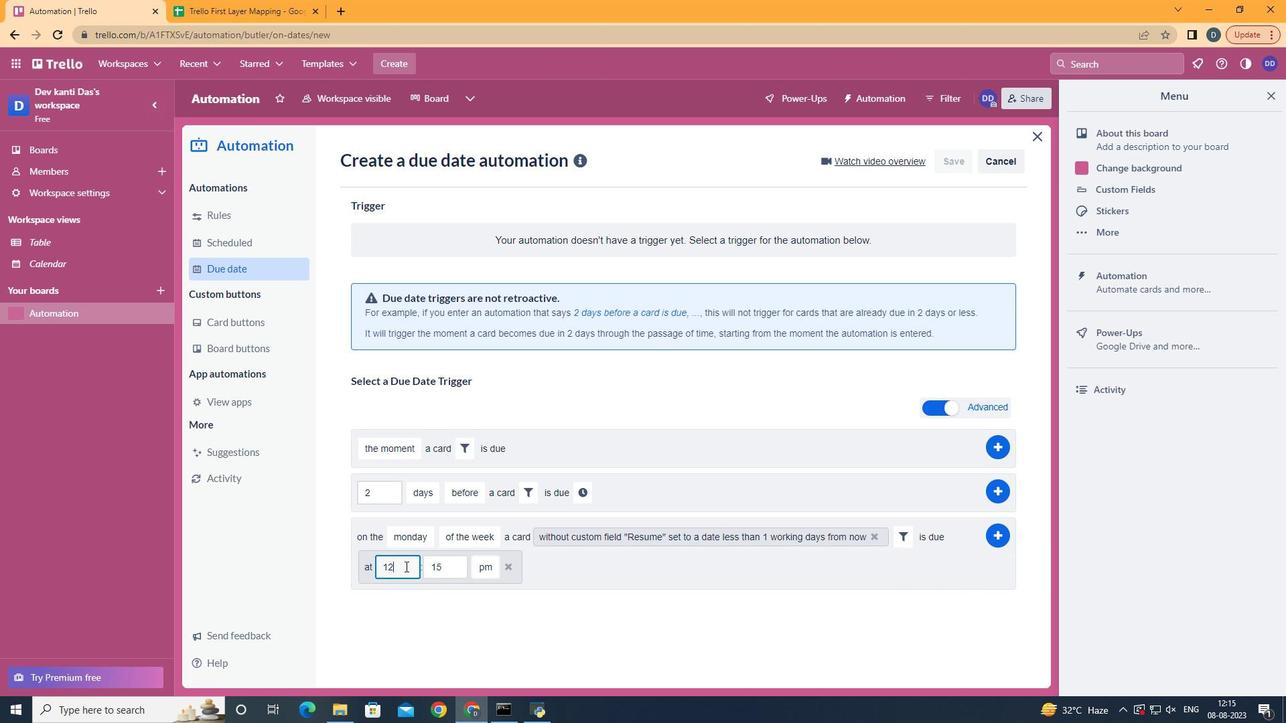 
Action: Mouse moved to (405, 566)
Screenshot: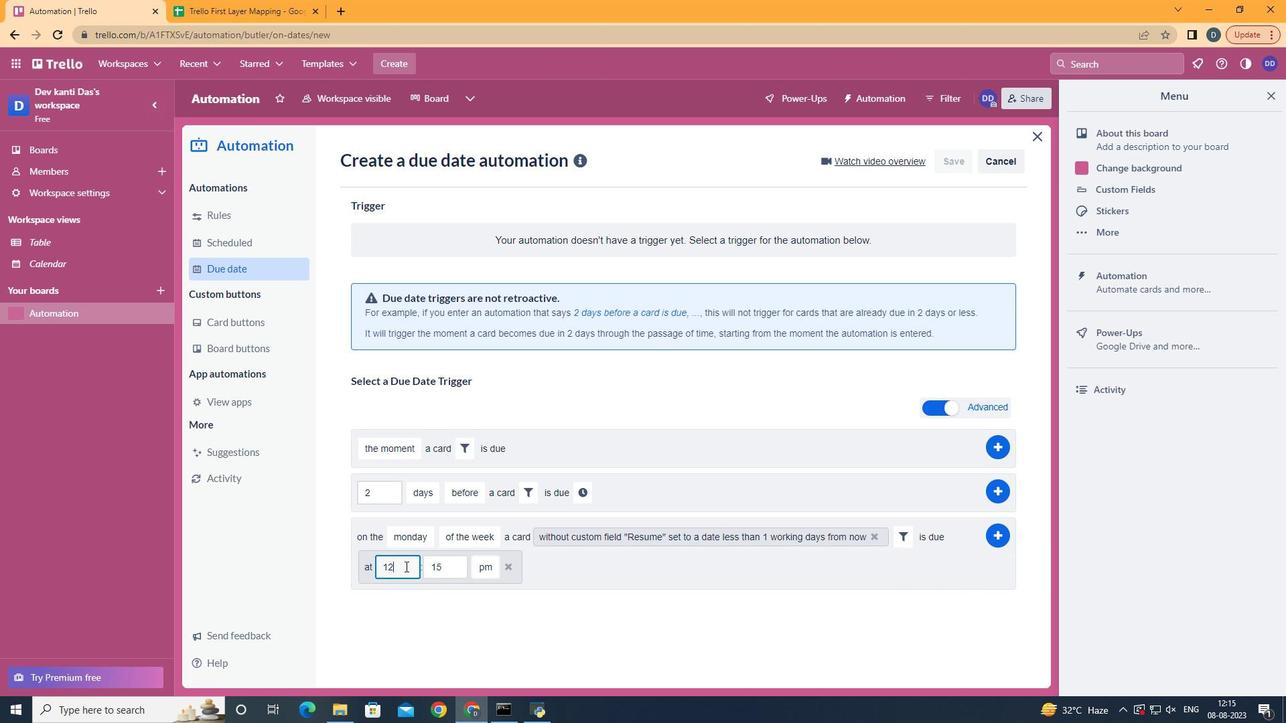 
Action: Key pressed <Key.backspace>1
Screenshot: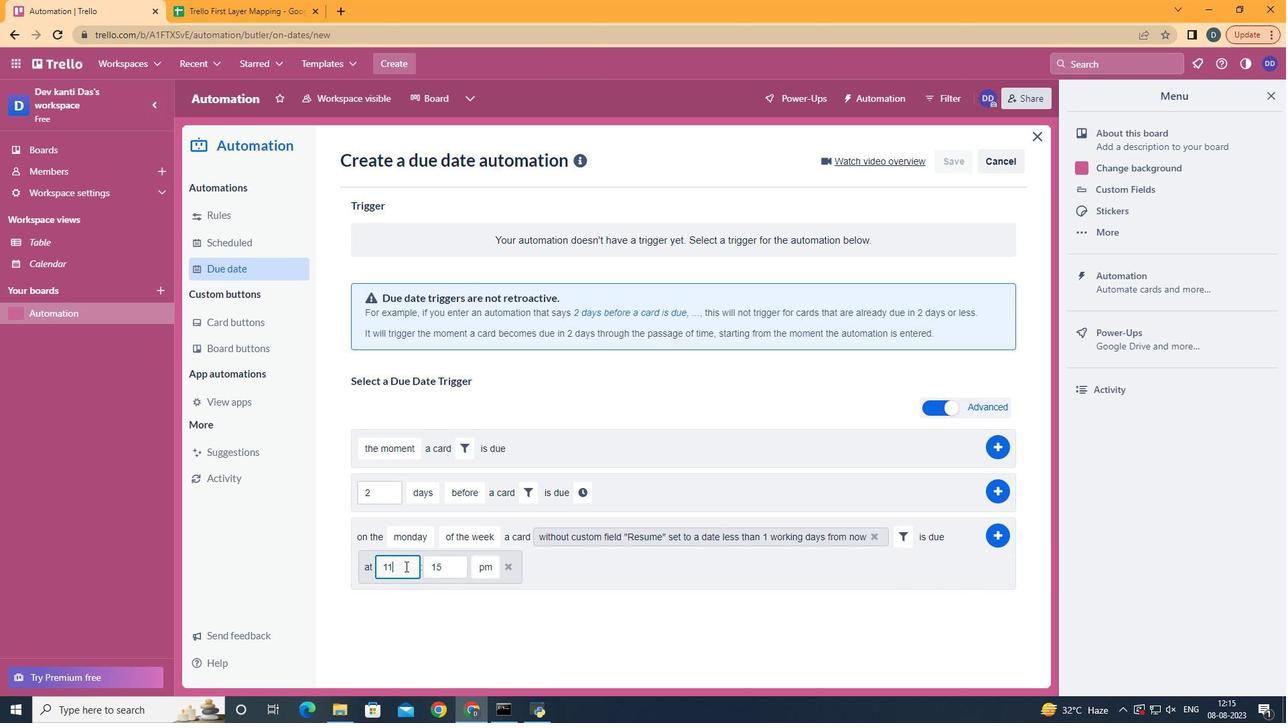 
Action: Mouse moved to (452, 560)
Screenshot: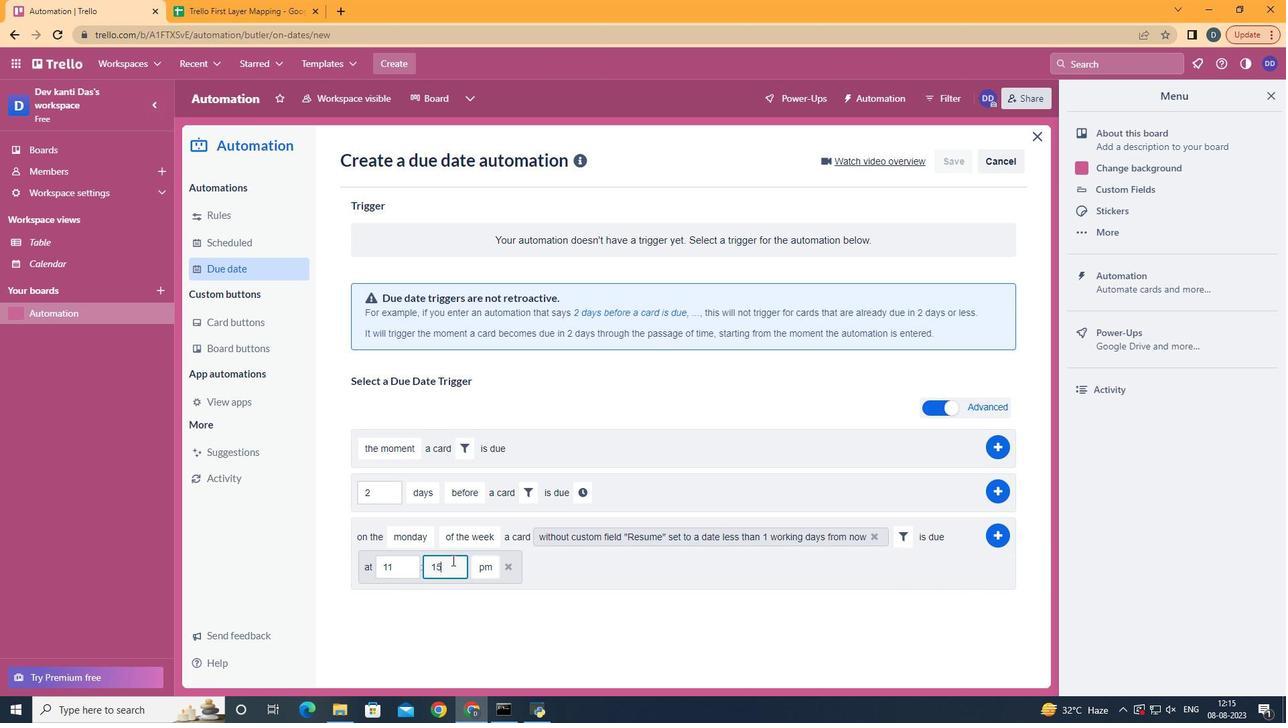 
Action: Mouse pressed left at (452, 560)
Screenshot: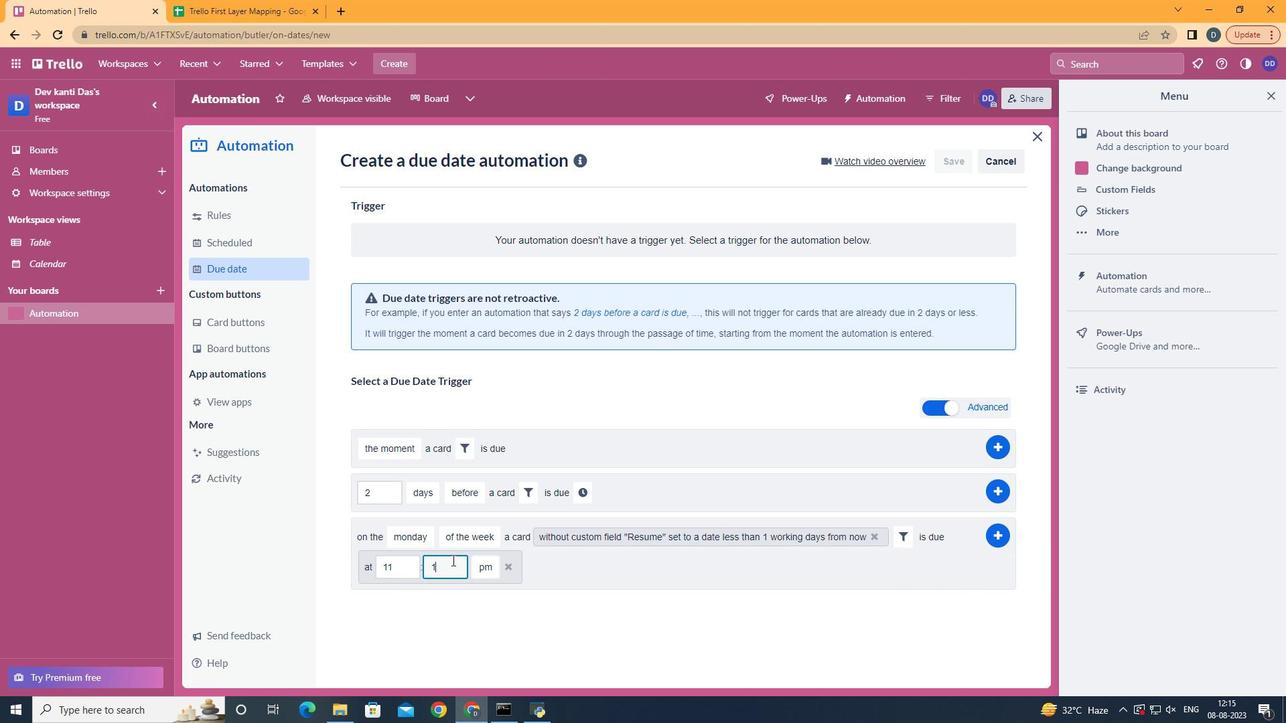
Action: Key pressed <Key.backspace><Key.backspace>00
Screenshot: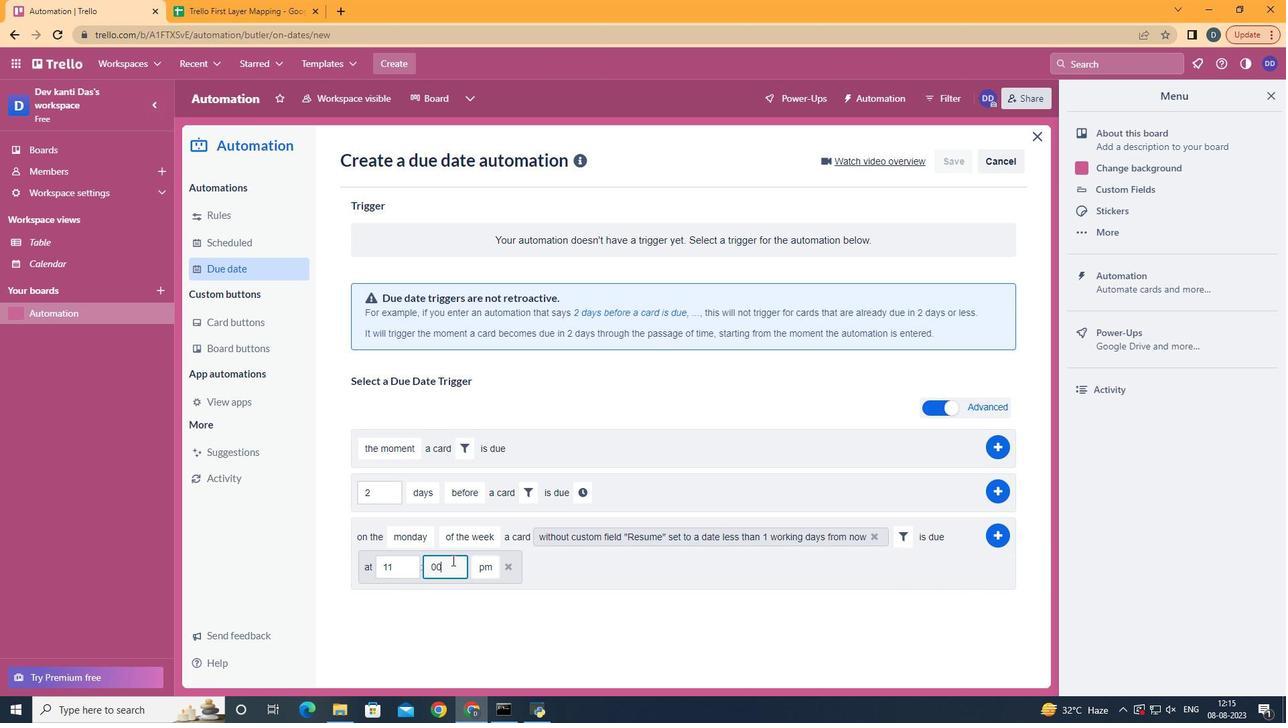 
Action: Mouse moved to (490, 585)
Screenshot: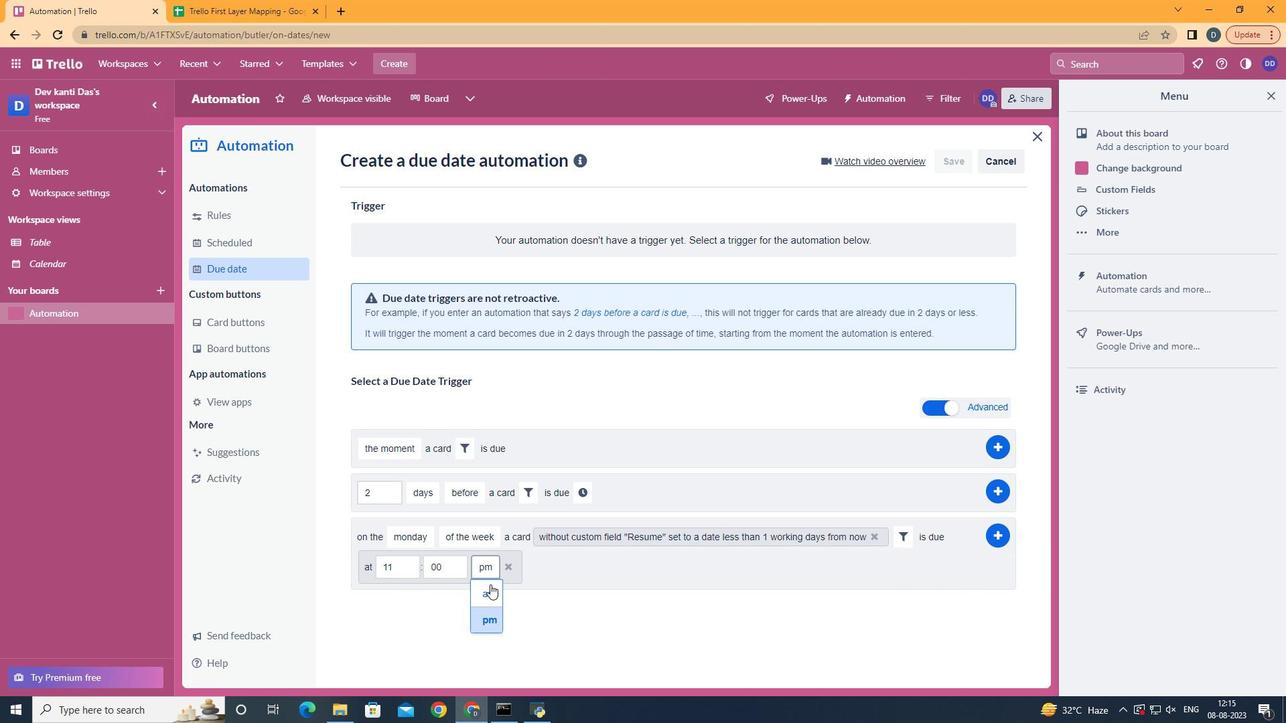 
Action: Mouse pressed left at (490, 585)
Screenshot: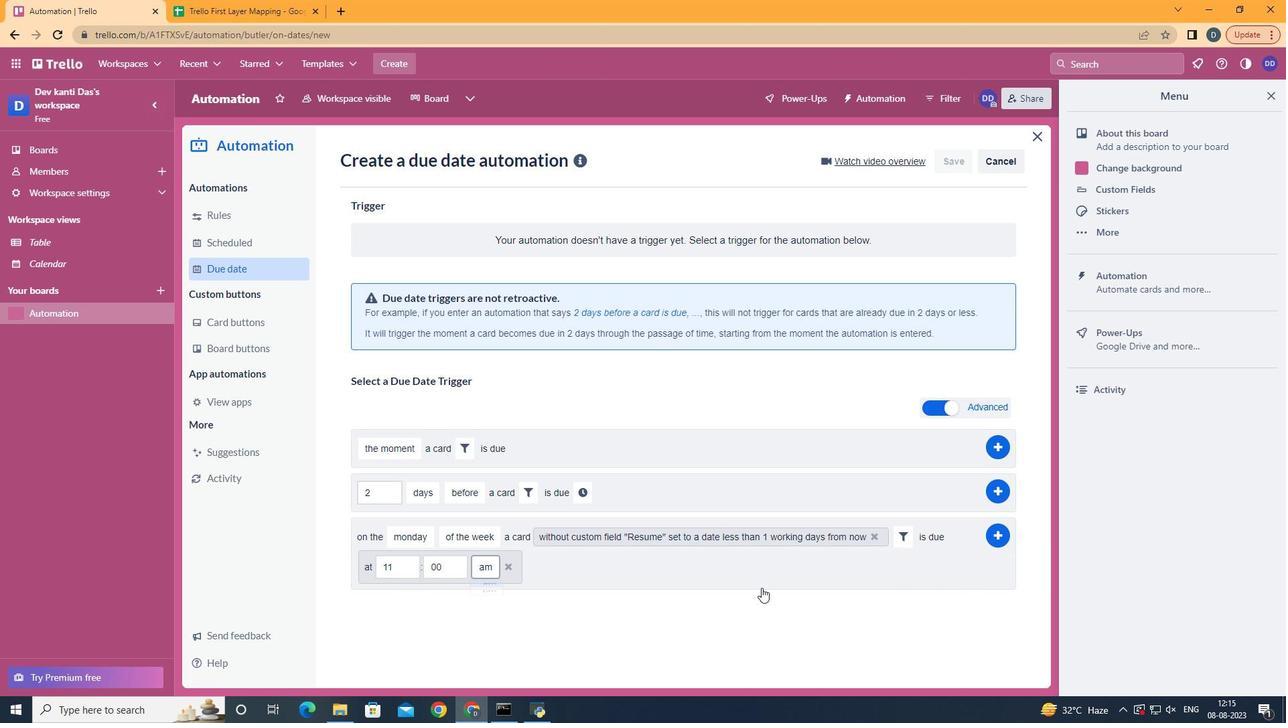 
Action: Mouse moved to (989, 532)
Screenshot: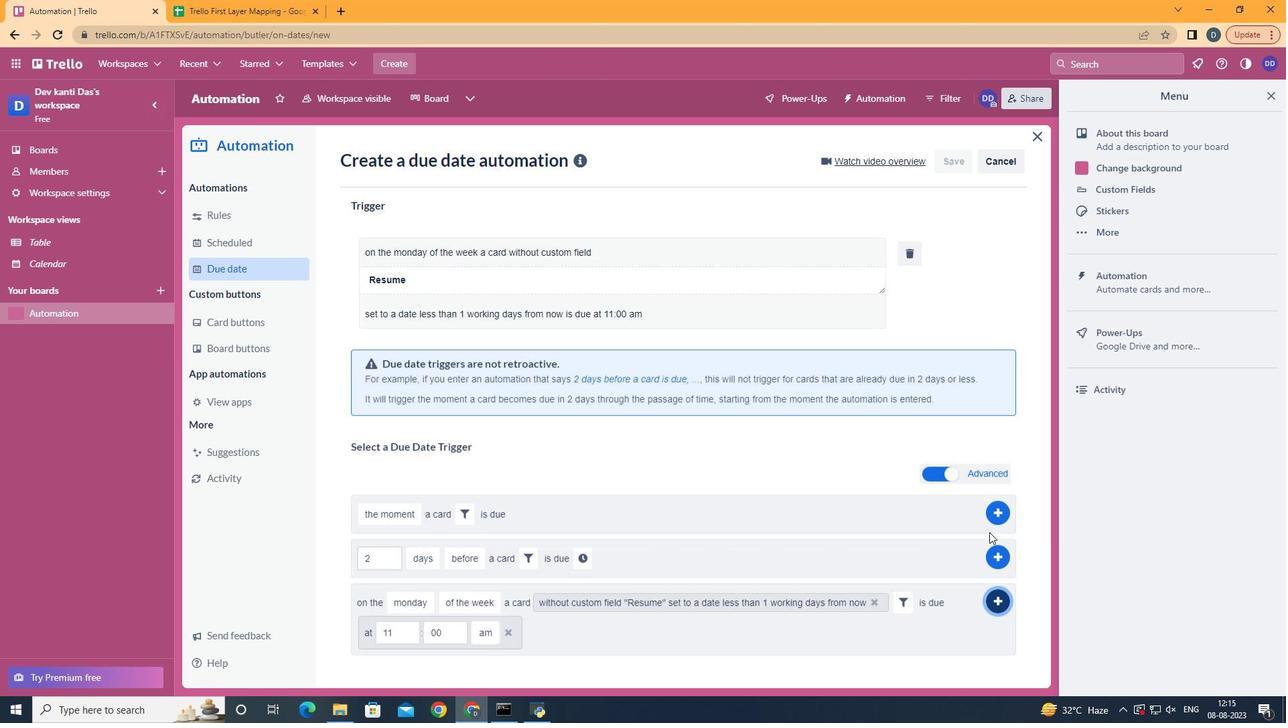 
Action: Mouse pressed left at (989, 532)
Screenshot: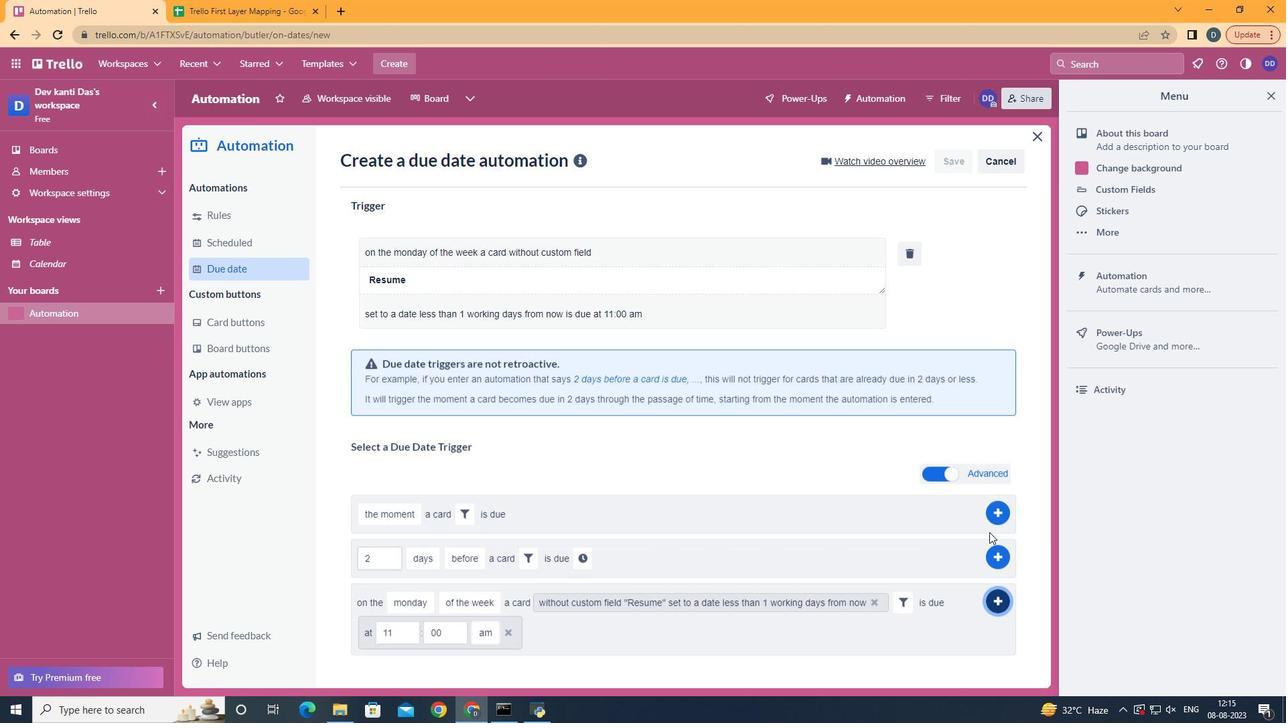 
Action: Mouse moved to (707, 245)
Screenshot: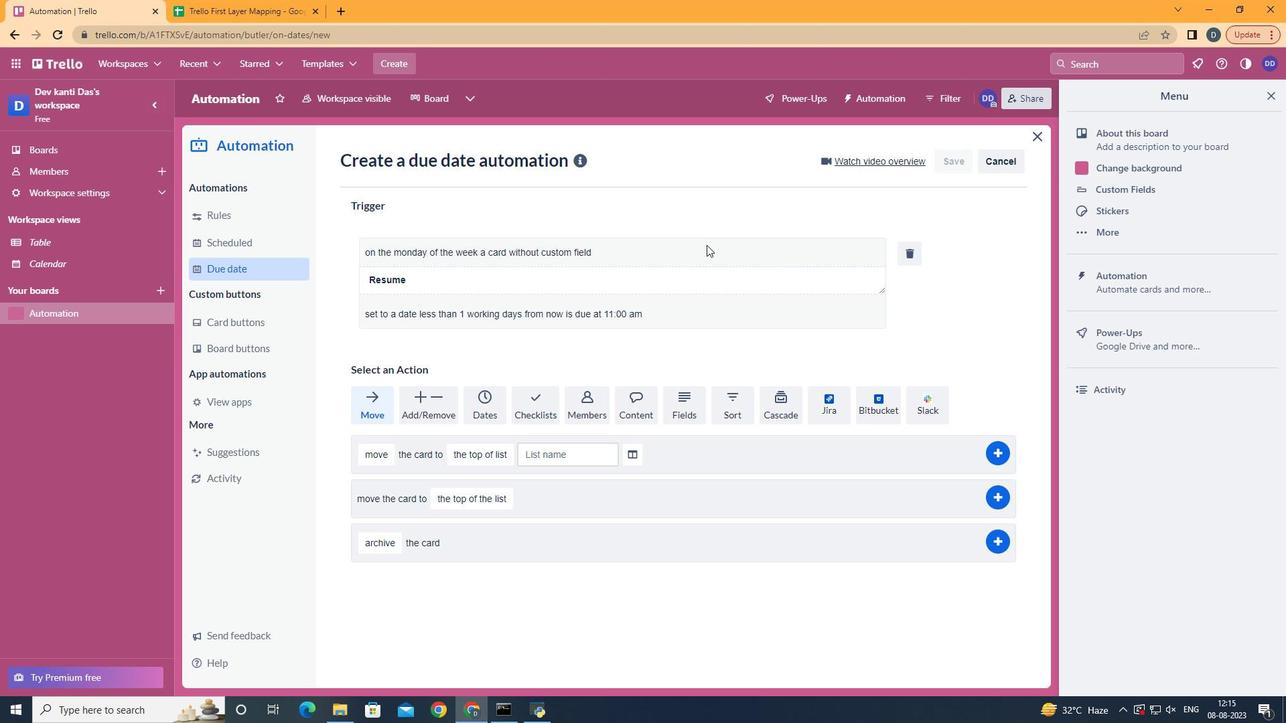 
